 Task: Add Bilinski's Organic Mild Italian With Bell Pepper Chicken Sausage to the cart.
Action: Mouse moved to (100, 219)
Screenshot: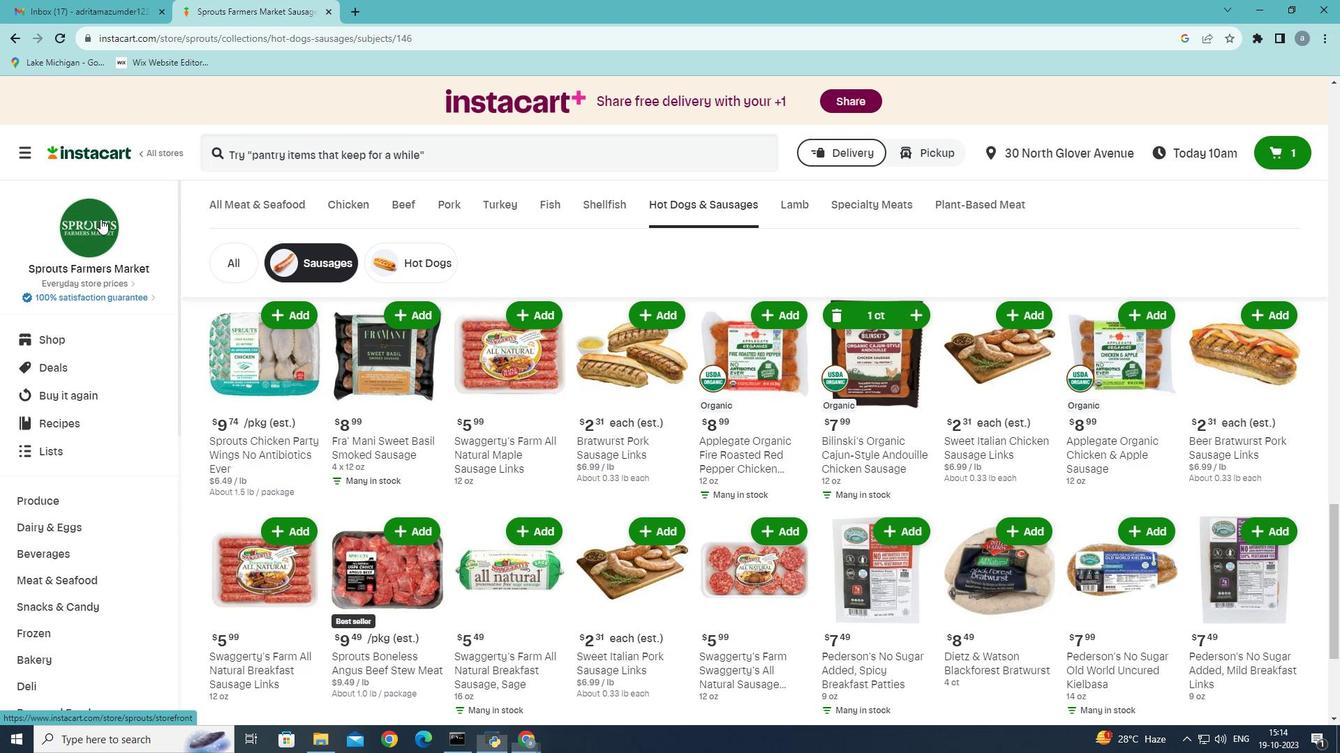 
Action: Mouse pressed left at (100, 219)
Screenshot: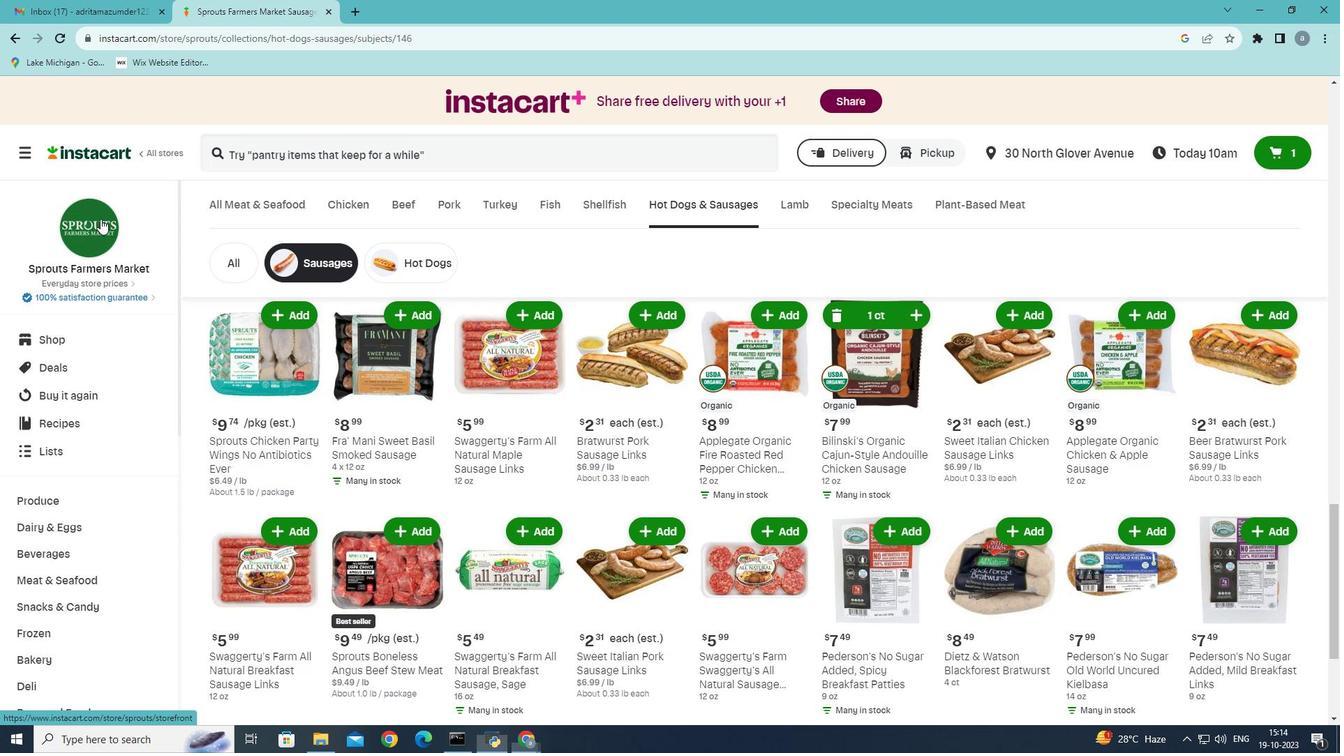
Action: Mouse moved to (23, 149)
Screenshot: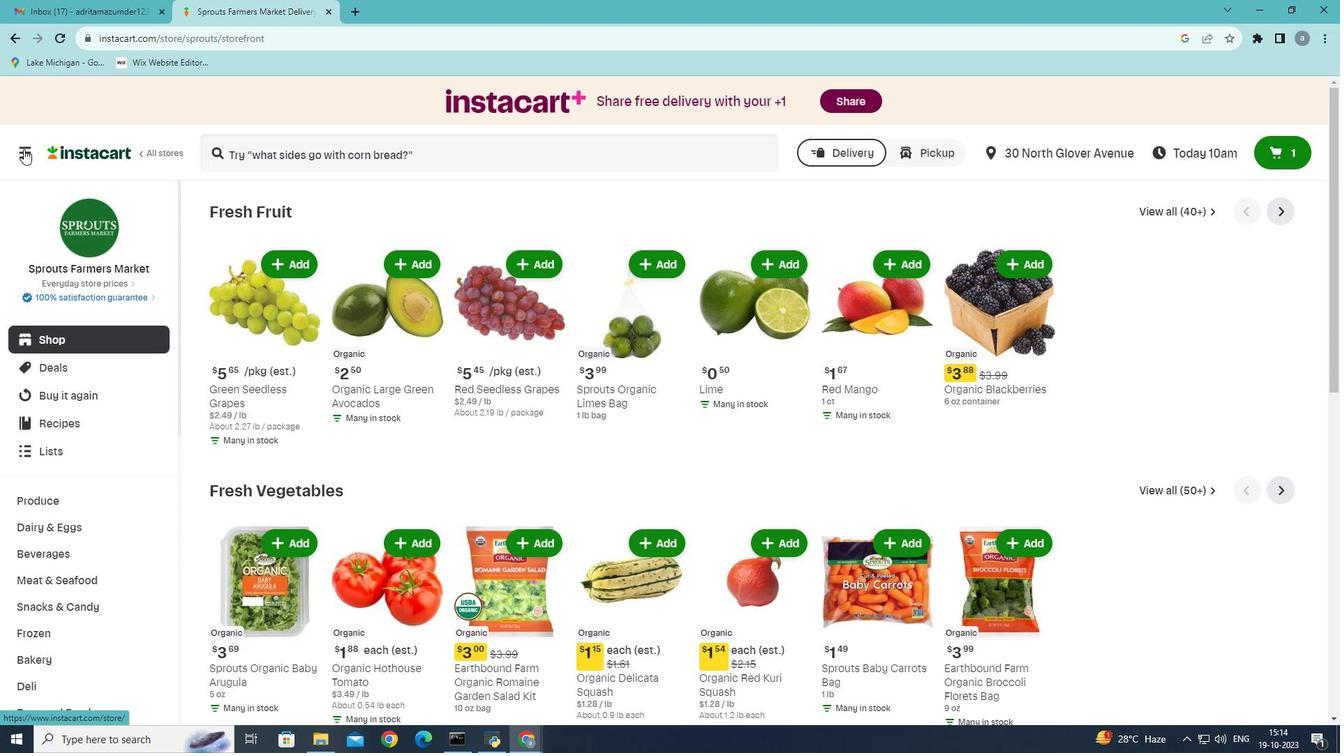 
Action: Mouse pressed left at (23, 149)
Screenshot: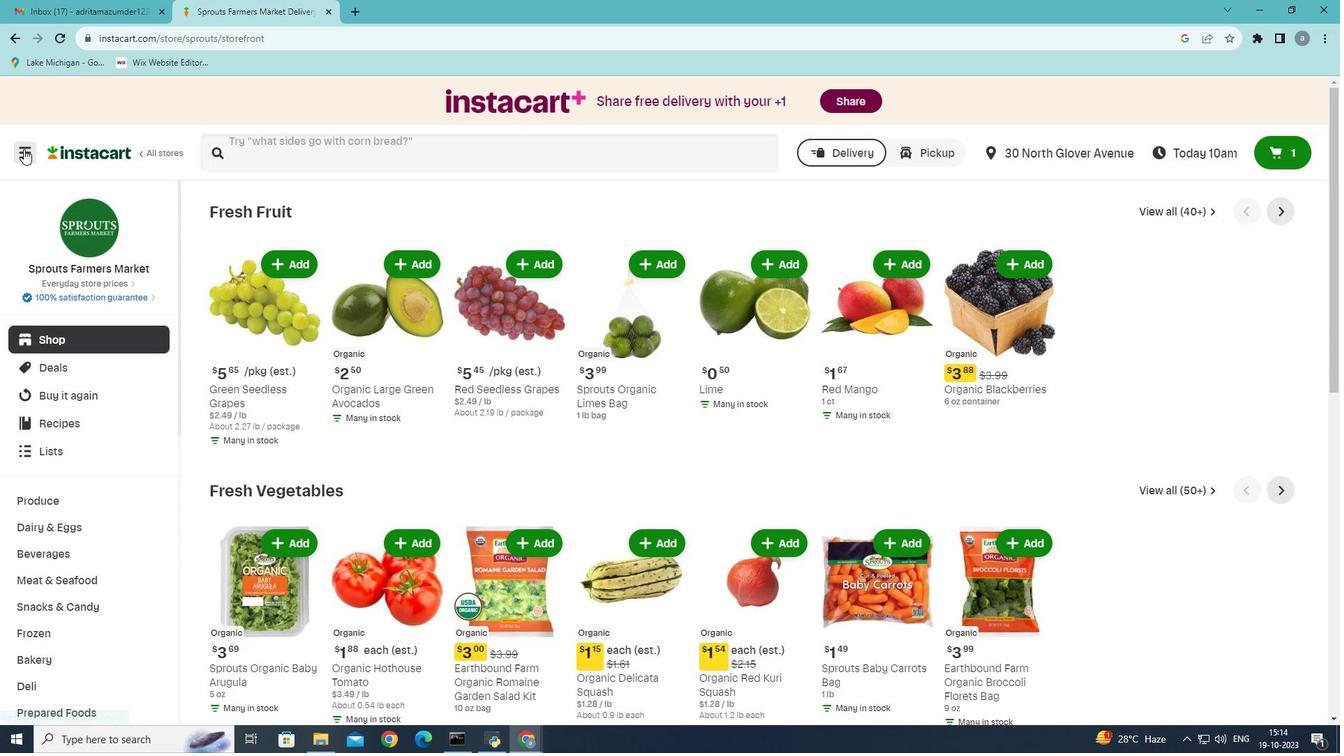 
Action: Mouse moved to (61, 404)
Screenshot: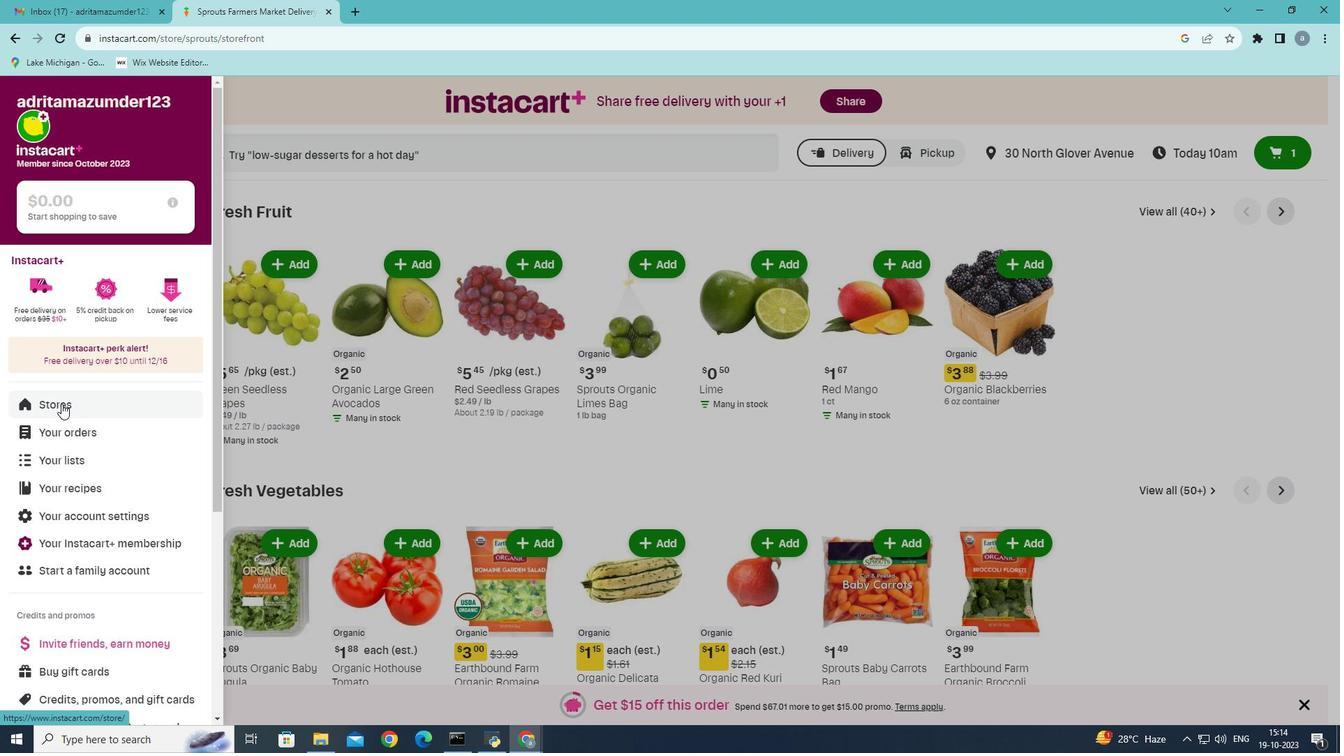 
Action: Mouse pressed left at (61, 404)
Screenshot: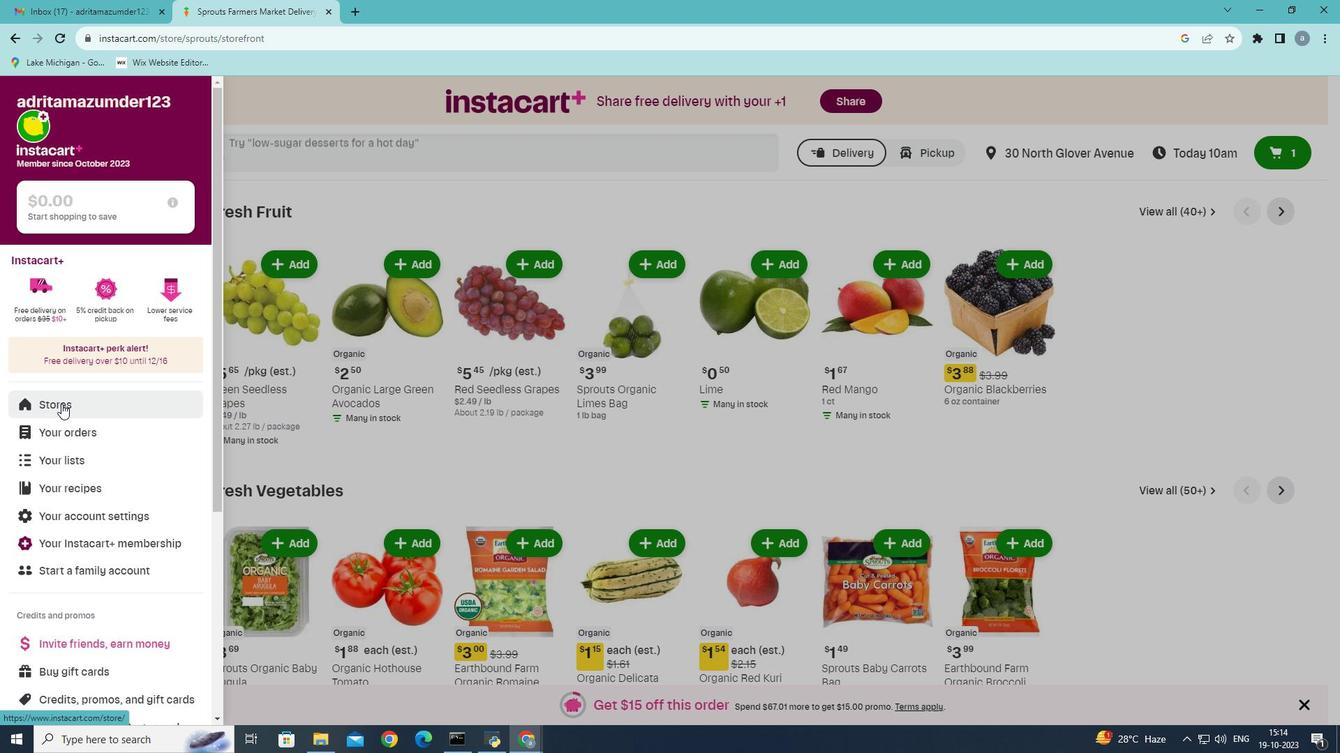 
Action: Mouse moved to (323, 157)
Screenshot: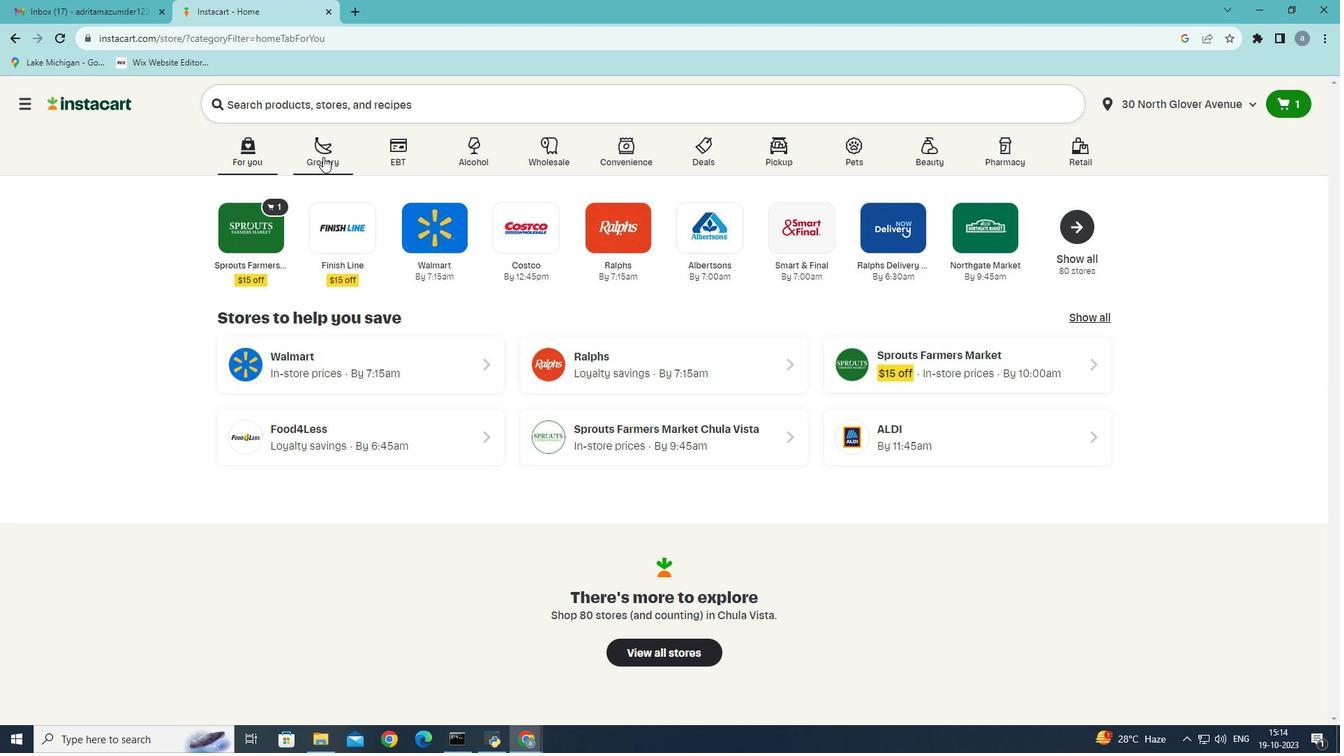 
Action: Mouse pressed left at (323, 157)
Screenshot: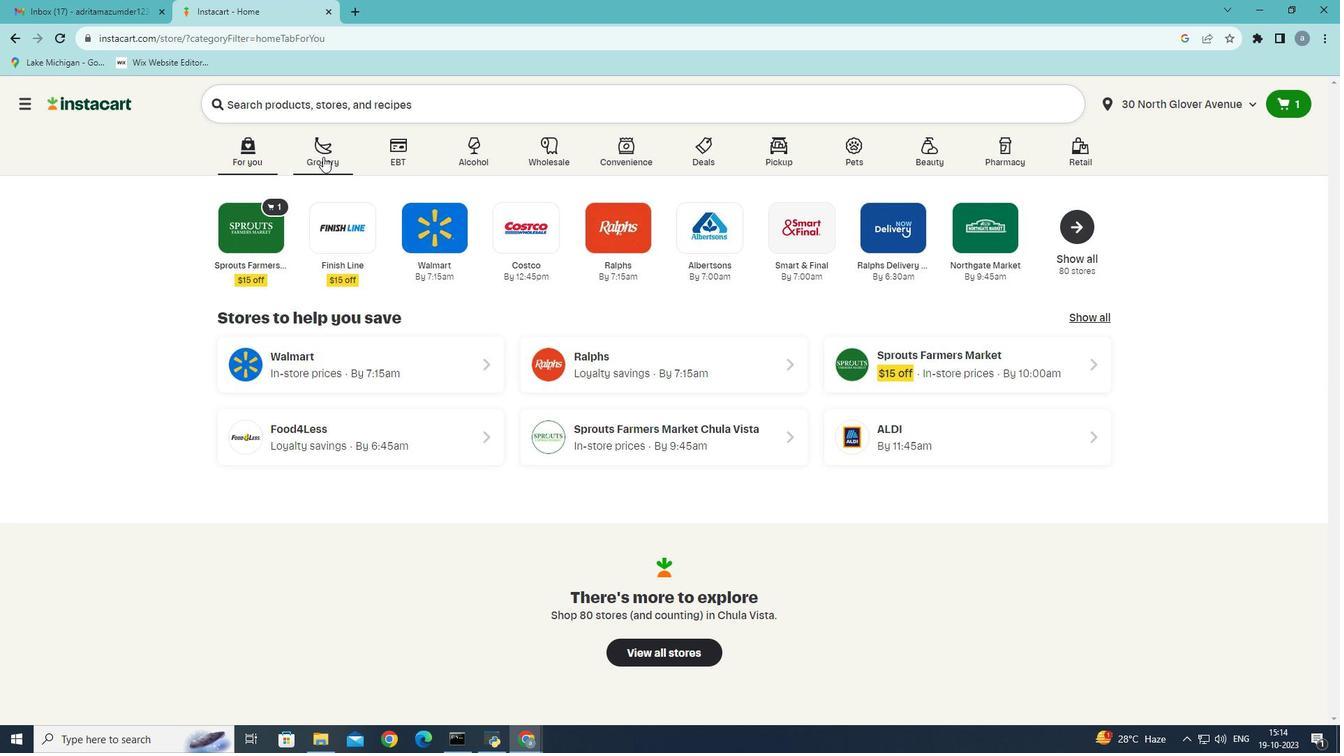 
Action: Mouse moved to (316, 421)
Screenshot: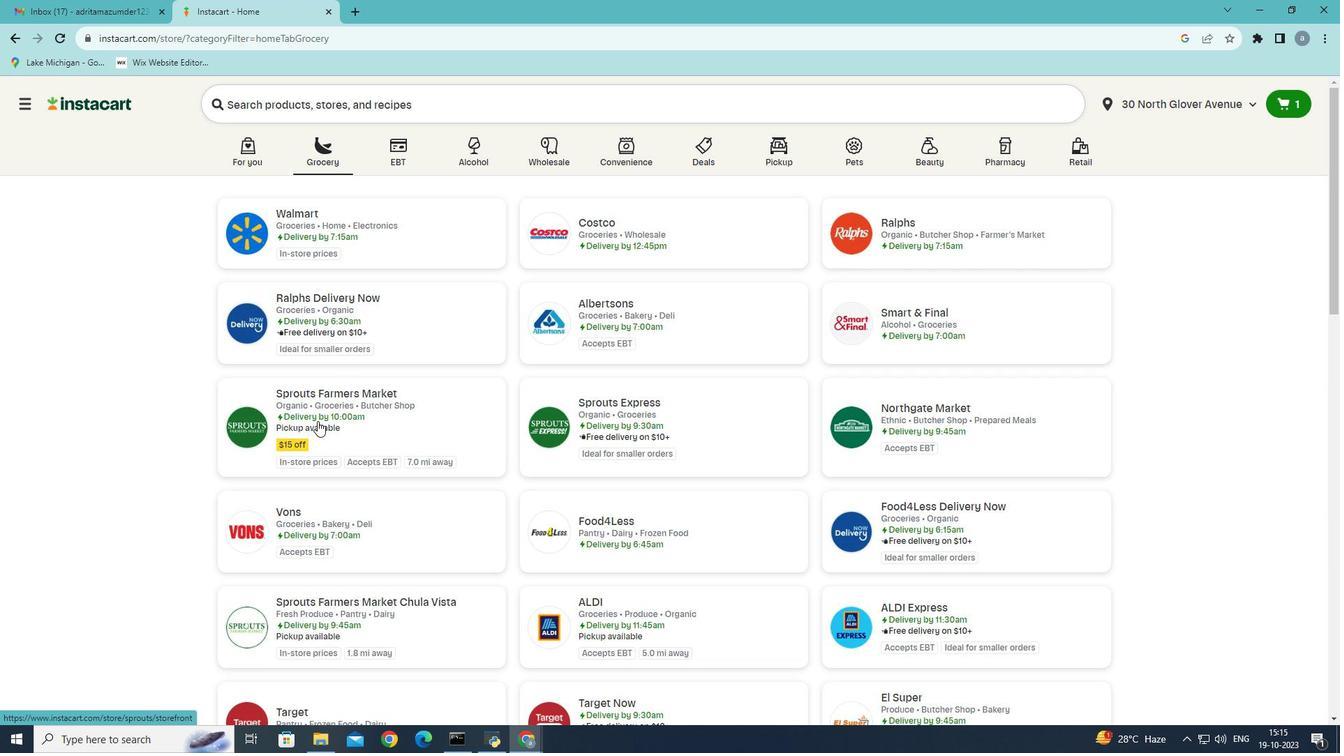 
Action: Mouse pressed left at (316, 421)
Screenshot: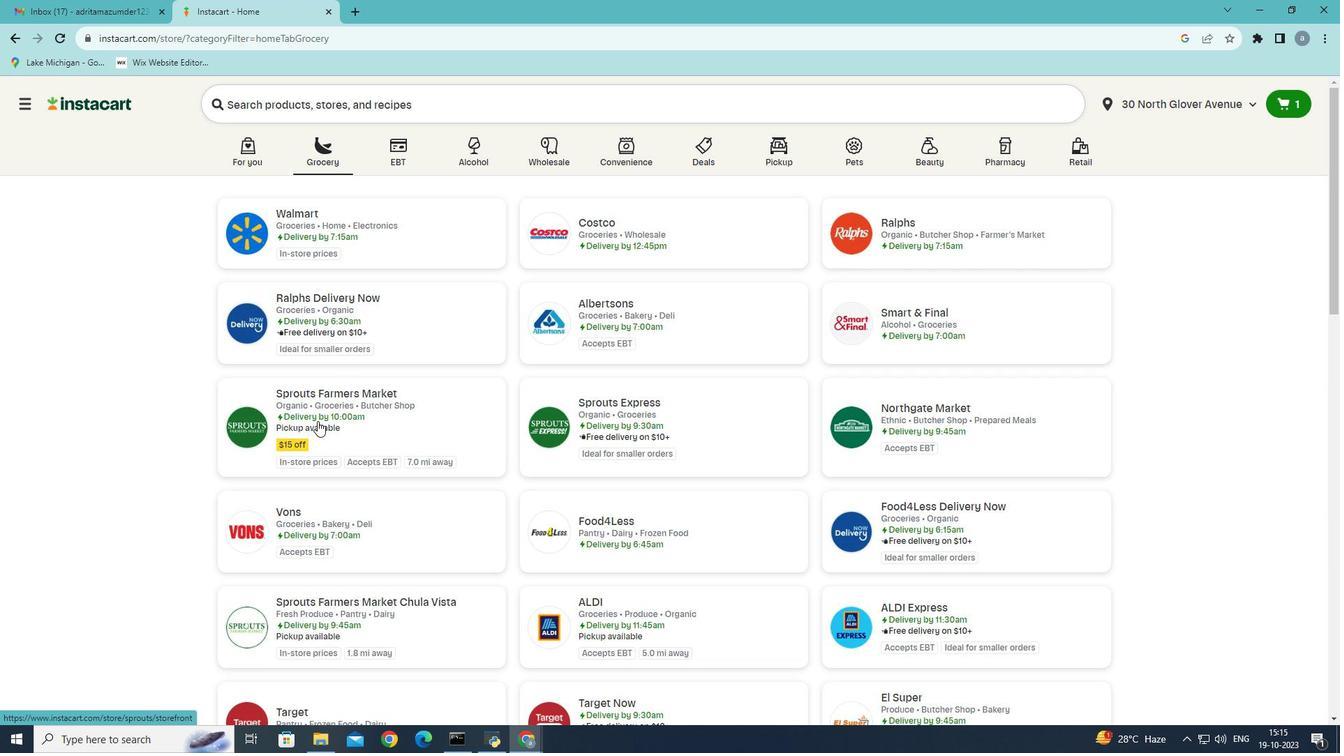 
Action: Mouse moved to (62, 579)
Screenshot: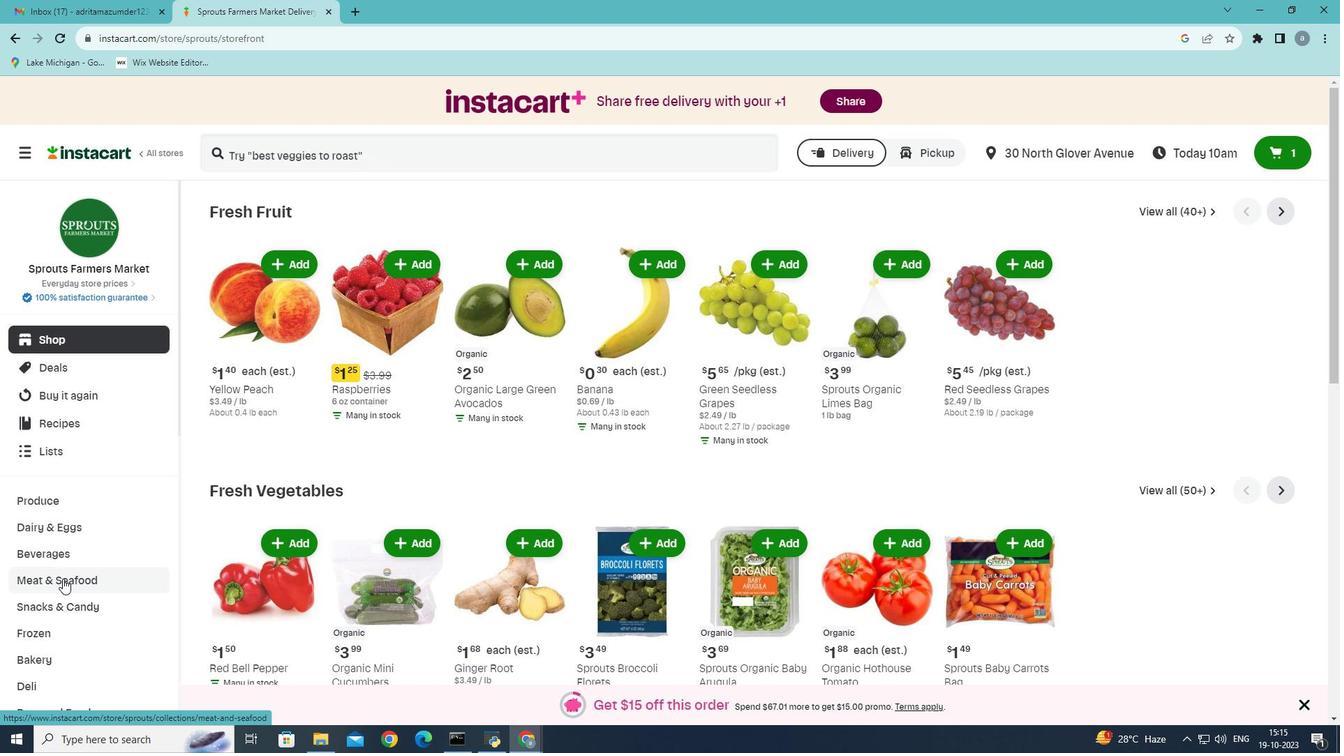 
Action: Mouse pressed left at (62, 579)
Screenshot: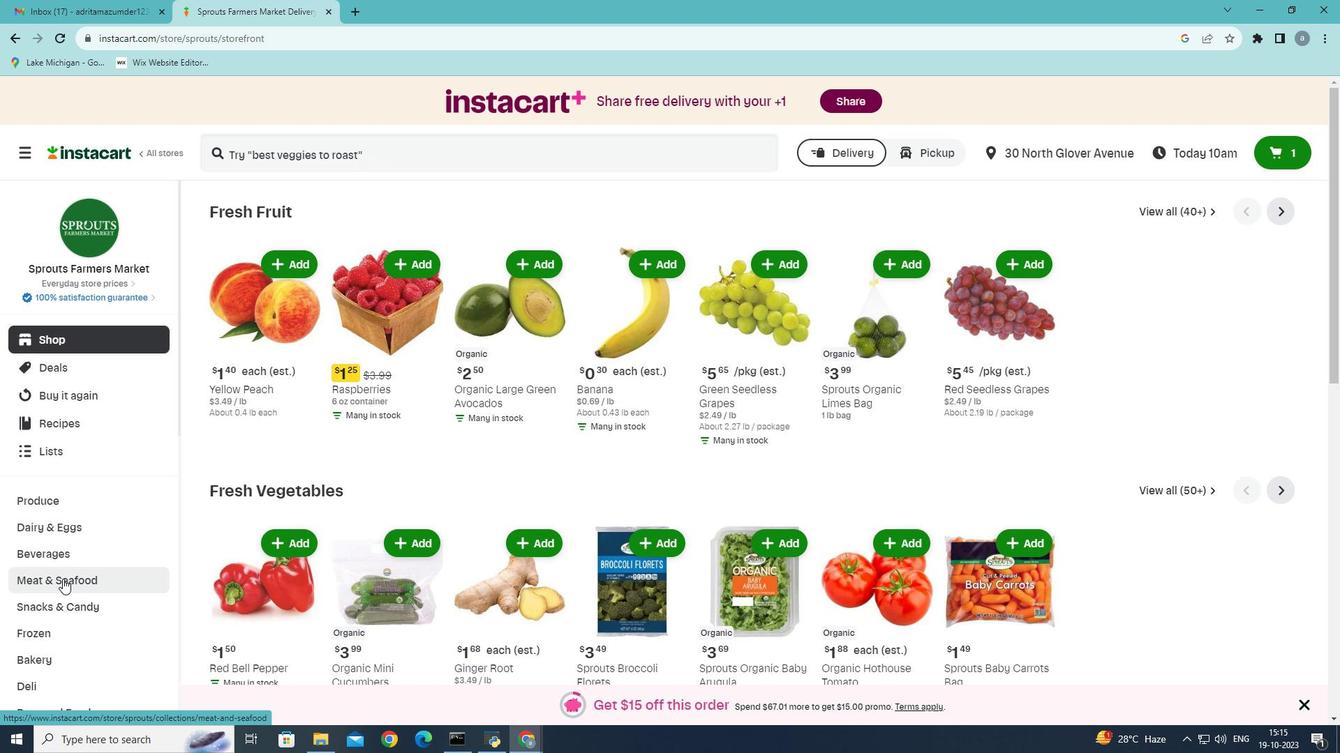 
Action: Mouse moved to (690, 245)
Screenshot: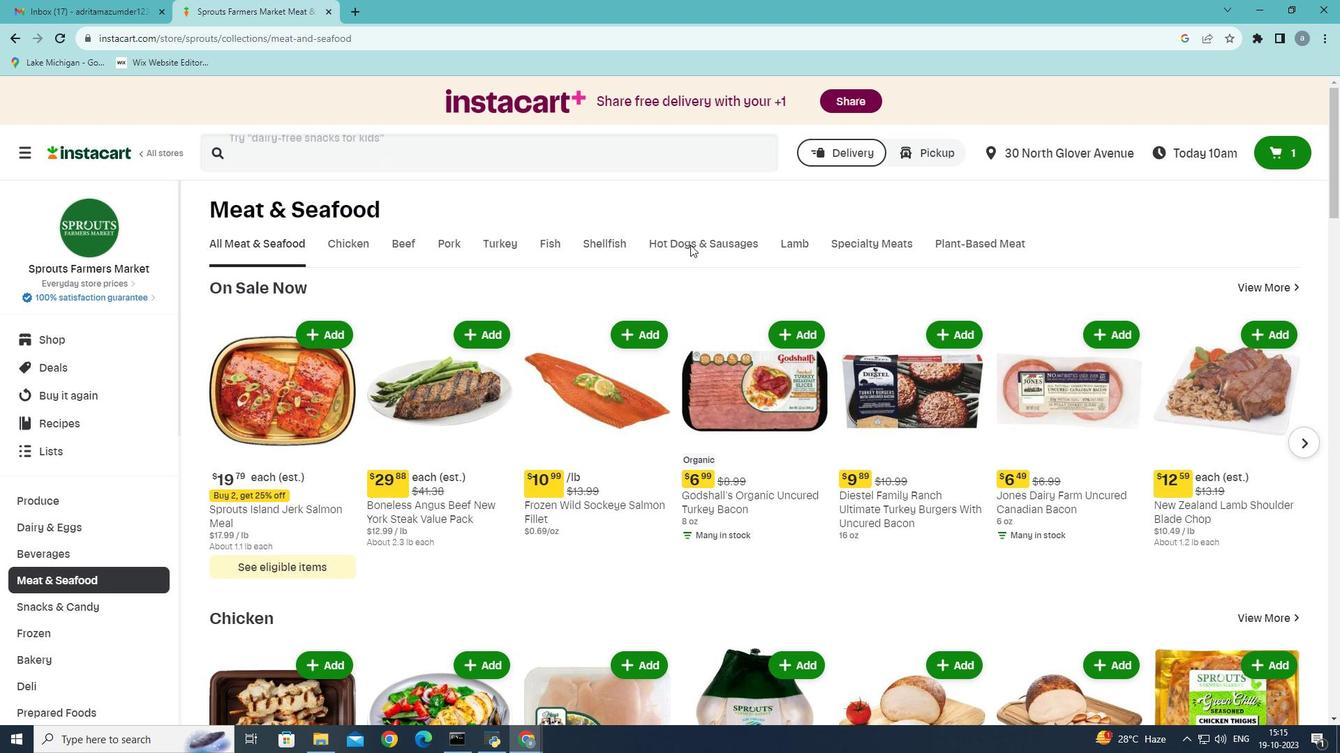 
Action: Mouse pressed left at (690, 245)
Screenshot: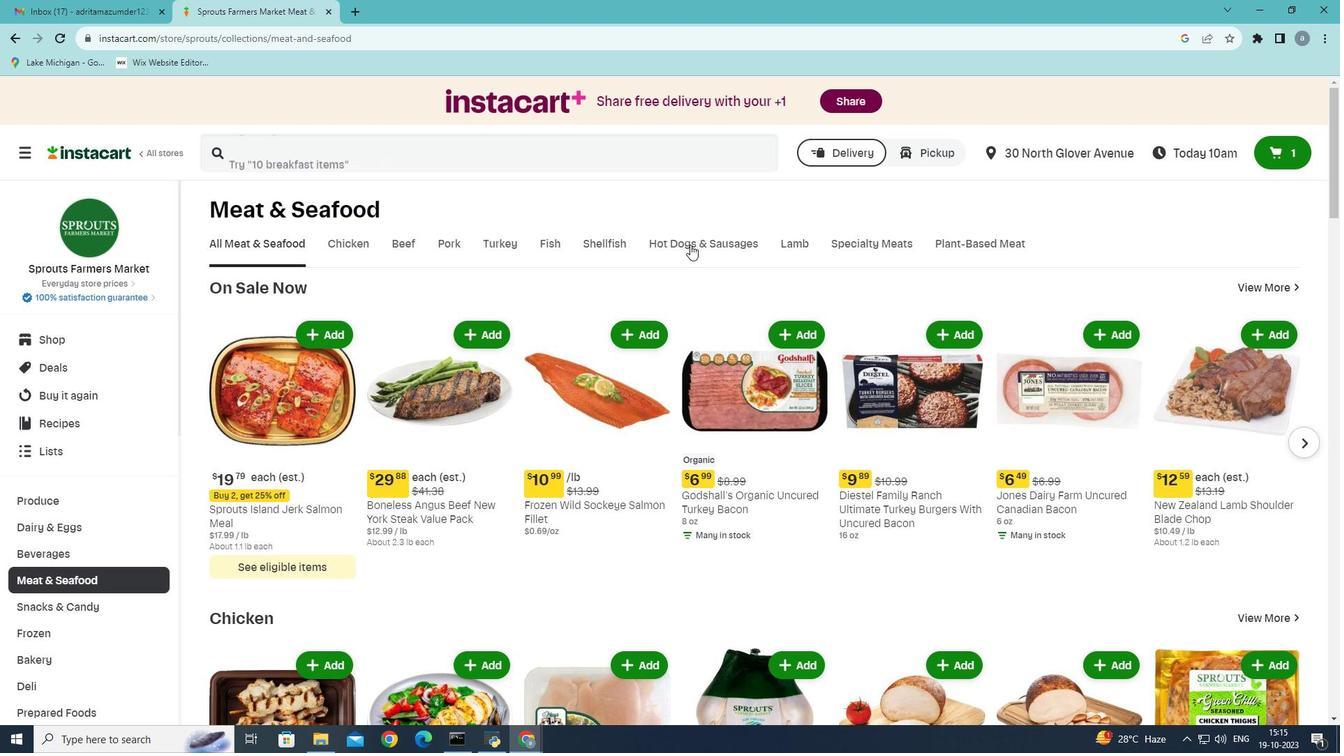 
Action: Mouse moved to (302, 293)
Screenshot: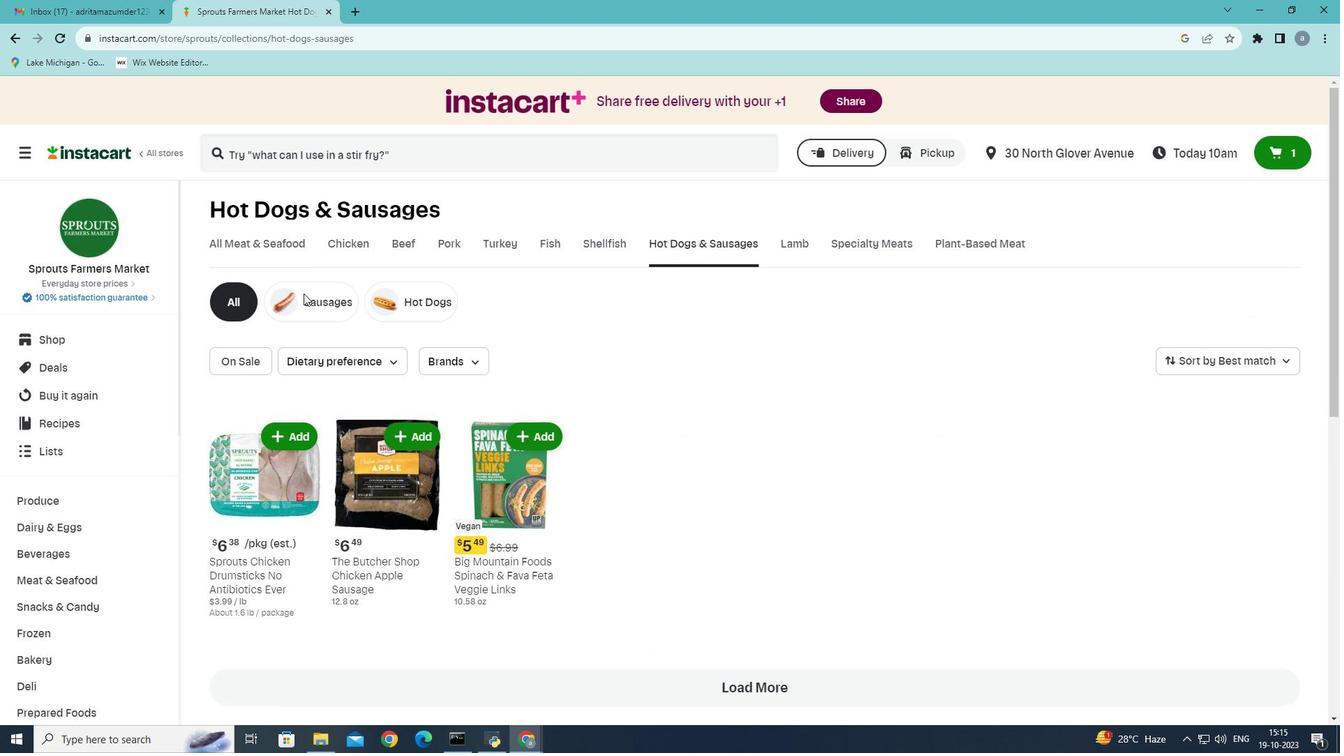
Action: Mouse pressed left at (302, 293)
Screenshot: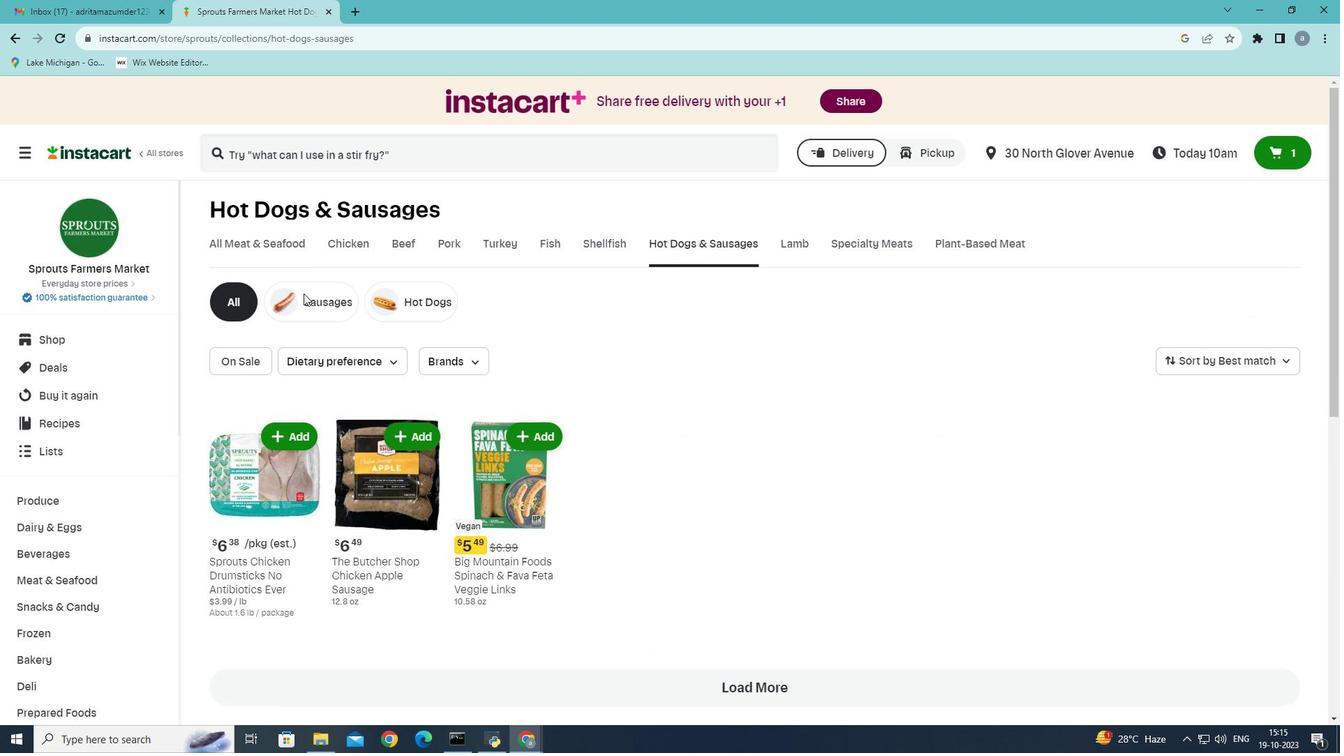 
Action: Mouse moved to (524, 372)
Screenshot: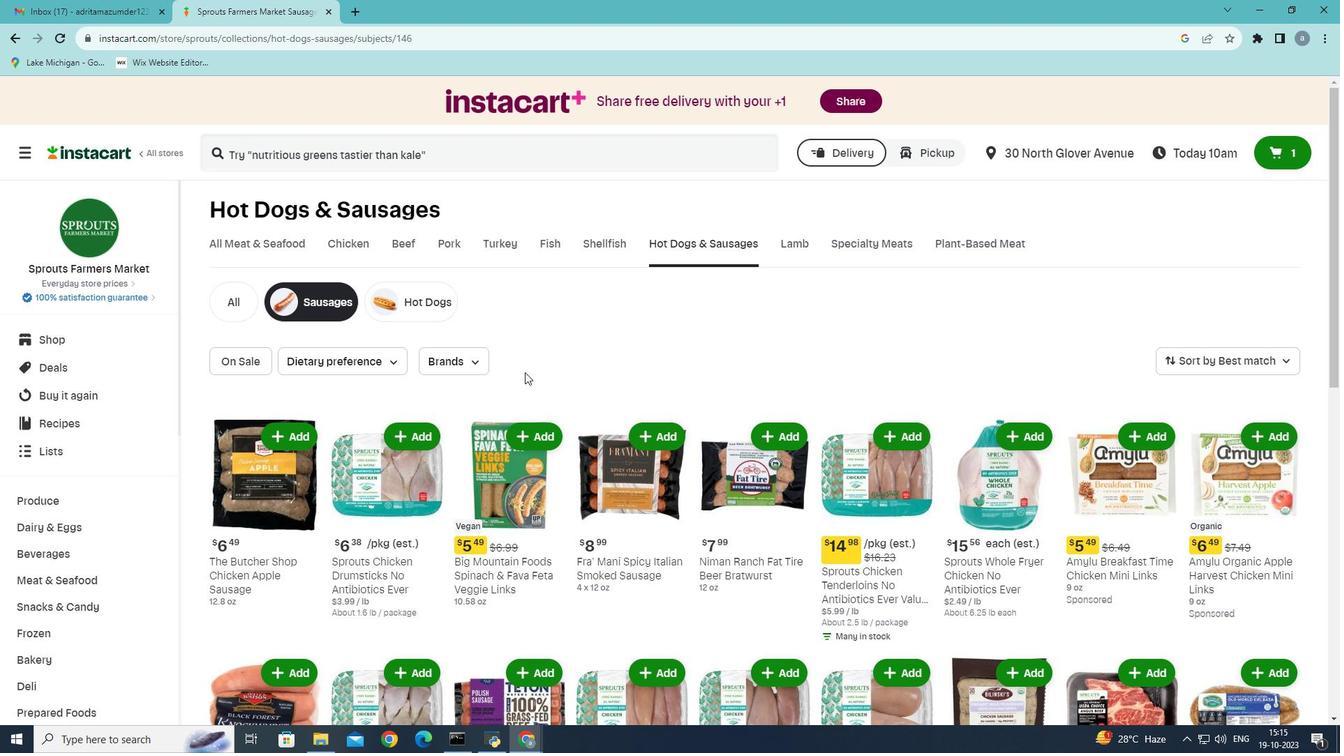 
Action: Mouse scrolled (524, 372) with delta (0, 0)
Screenshot: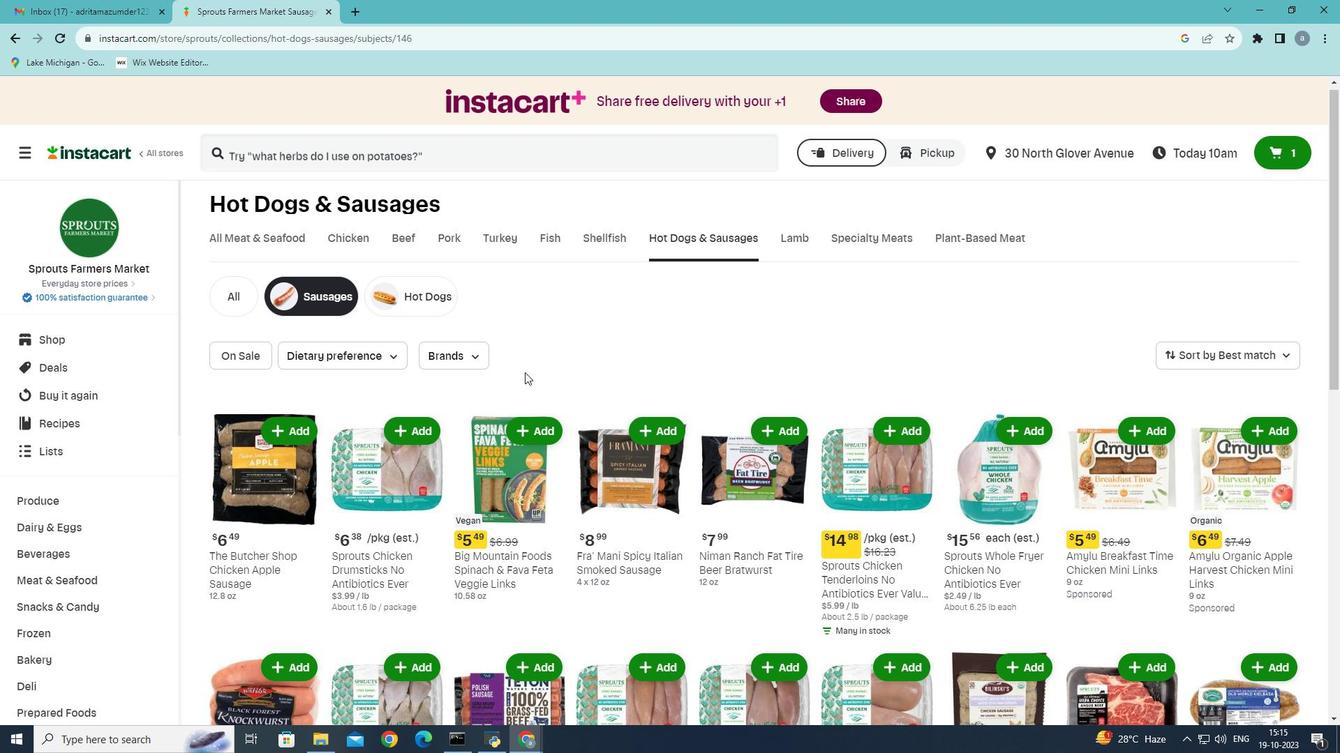 
Action: Mouse moved to (527, 367)
Screenshot: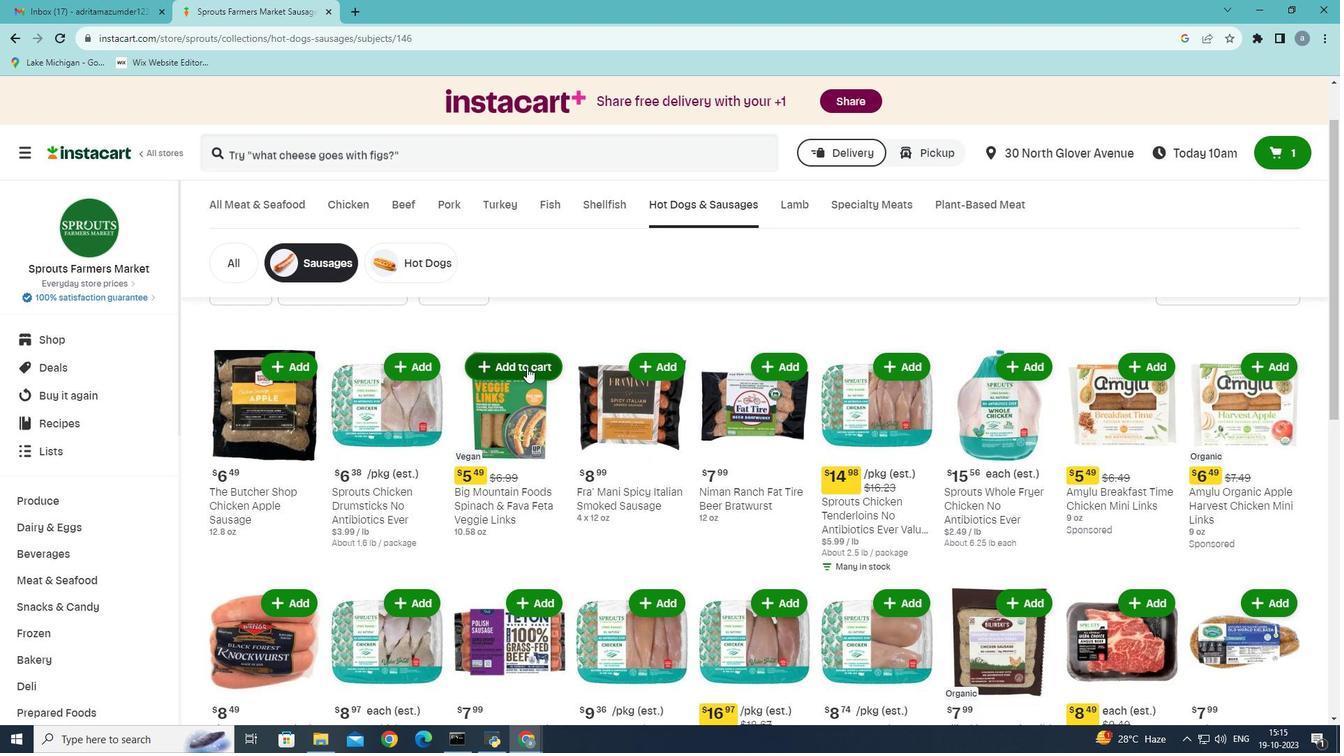 
Action: Mouse scrolled (527, 367) with delta (0, 0)
Screenshot: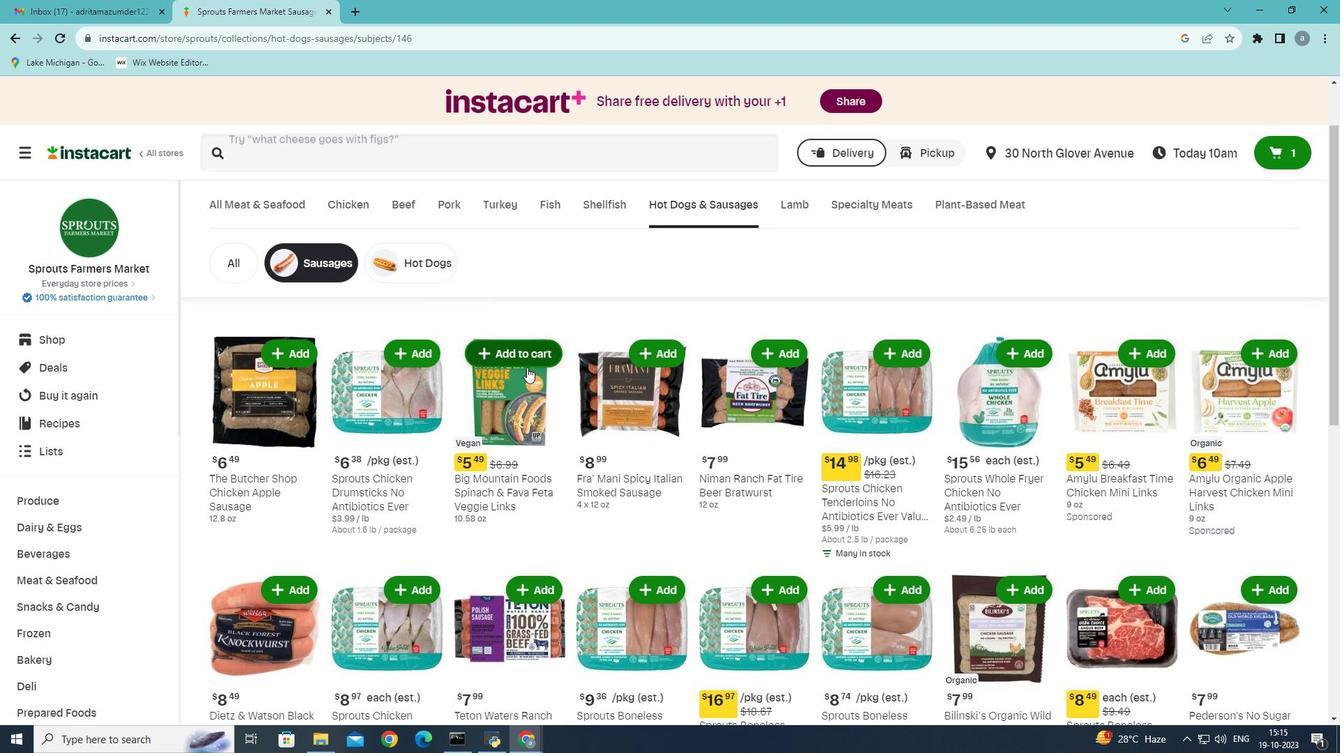 
Action: Mouse moved to (567, 361)
Screenshot: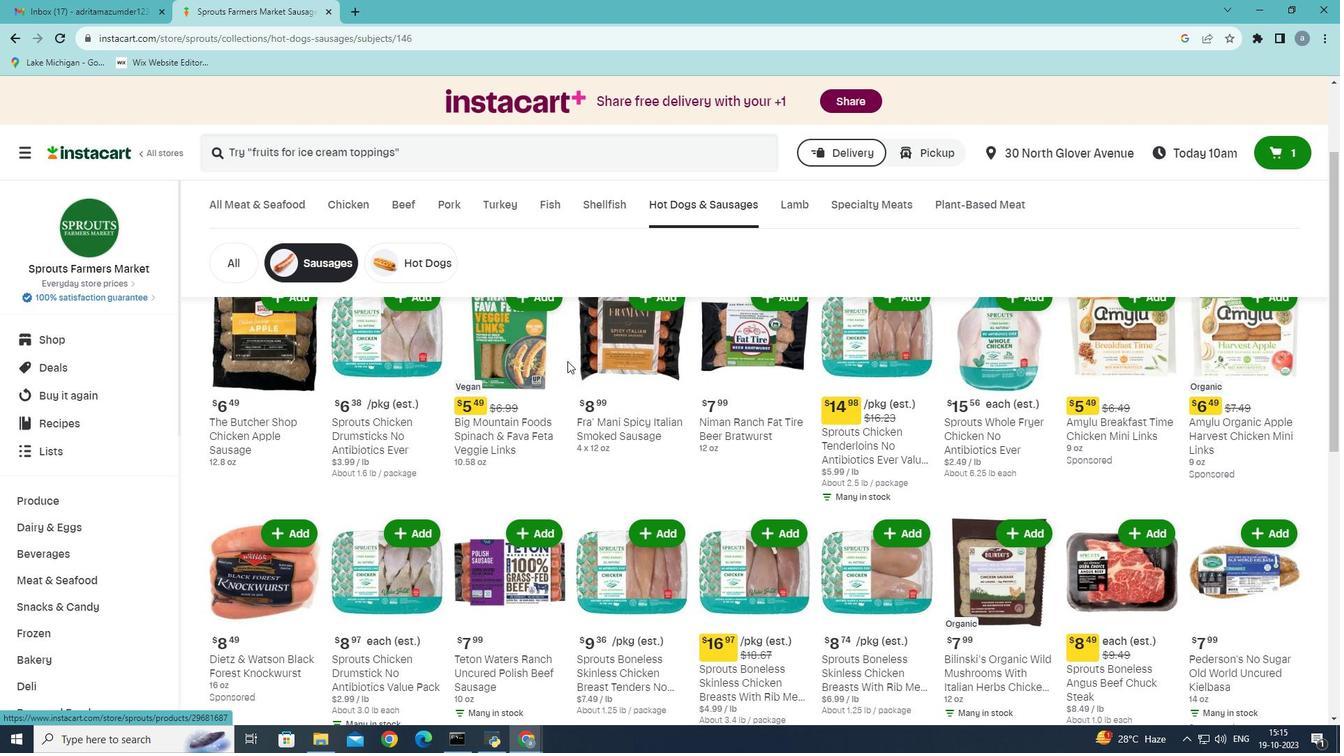 
Action: Mouse scrolled (567, 360) with delta (0, 0)
Screenshot: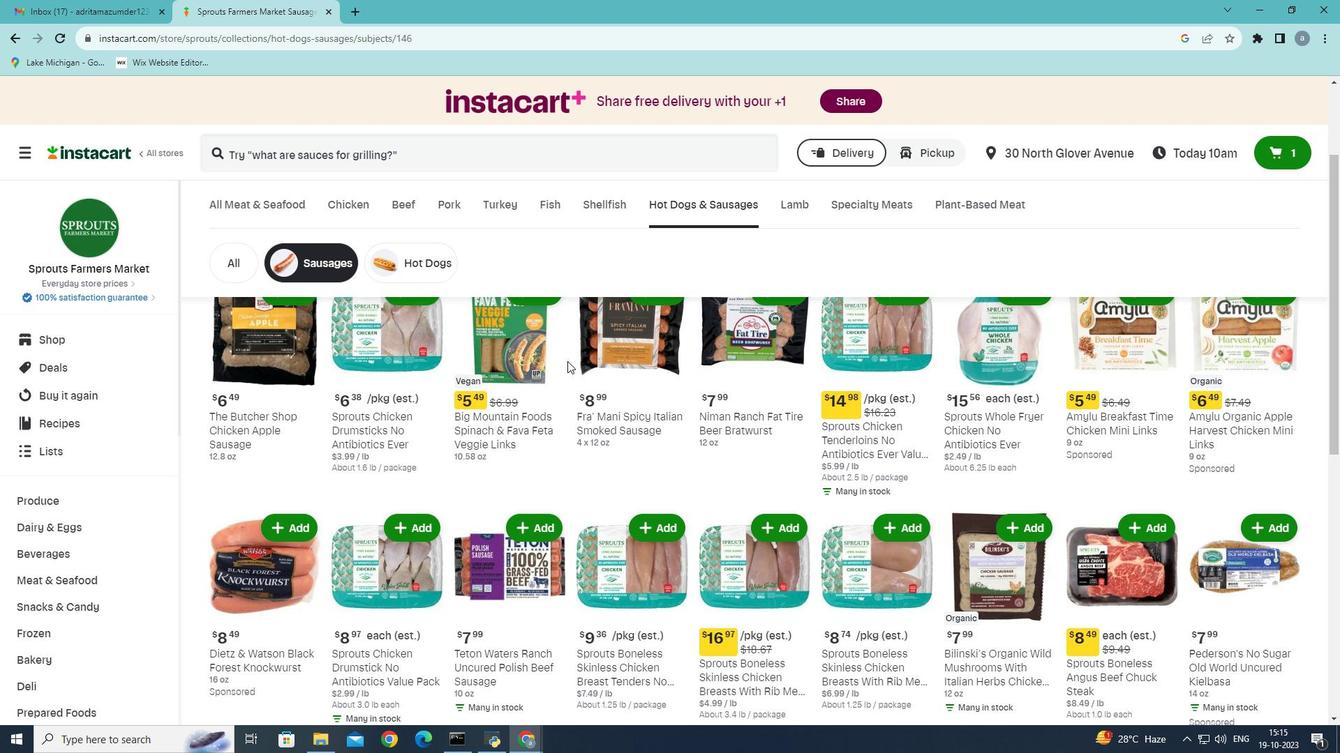 
Action: Mouse moved to (568, 363)
Screenshot: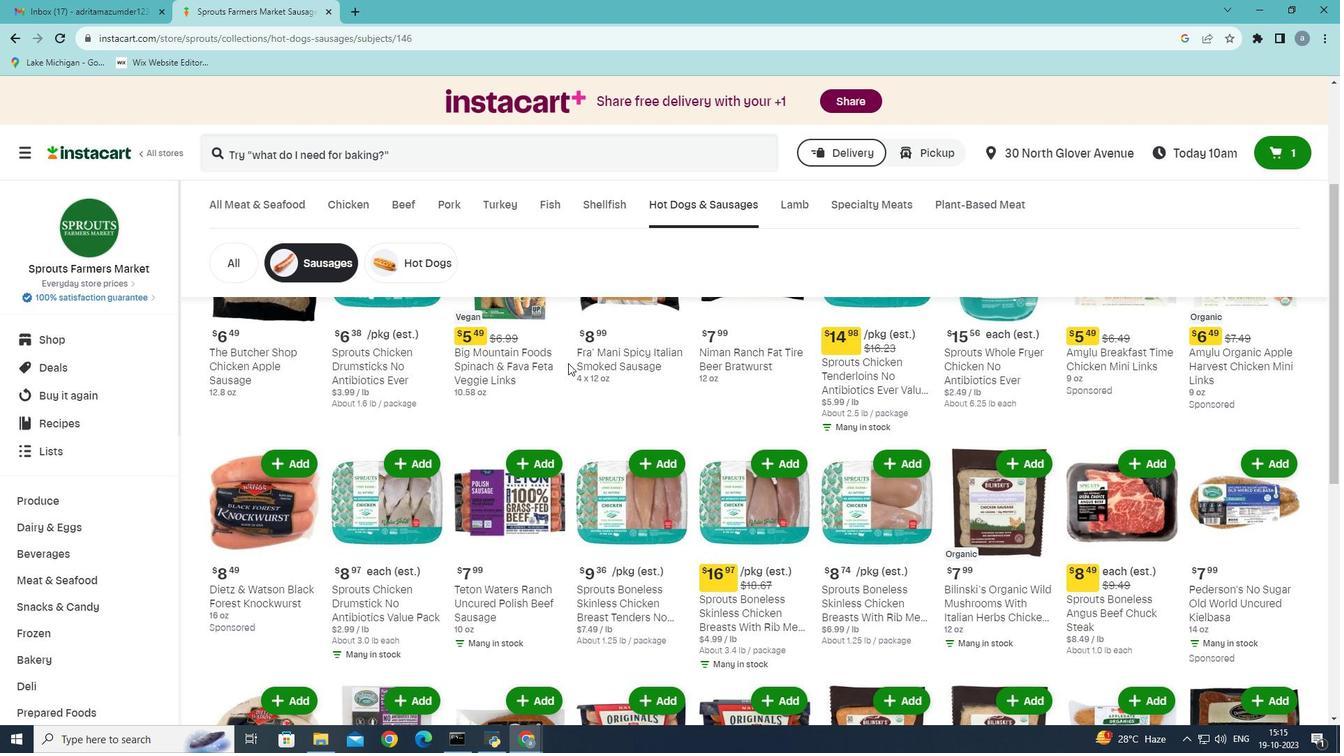 
Action: Mouse scrolled (568, 362) with delta (0, 0)
Screenshot: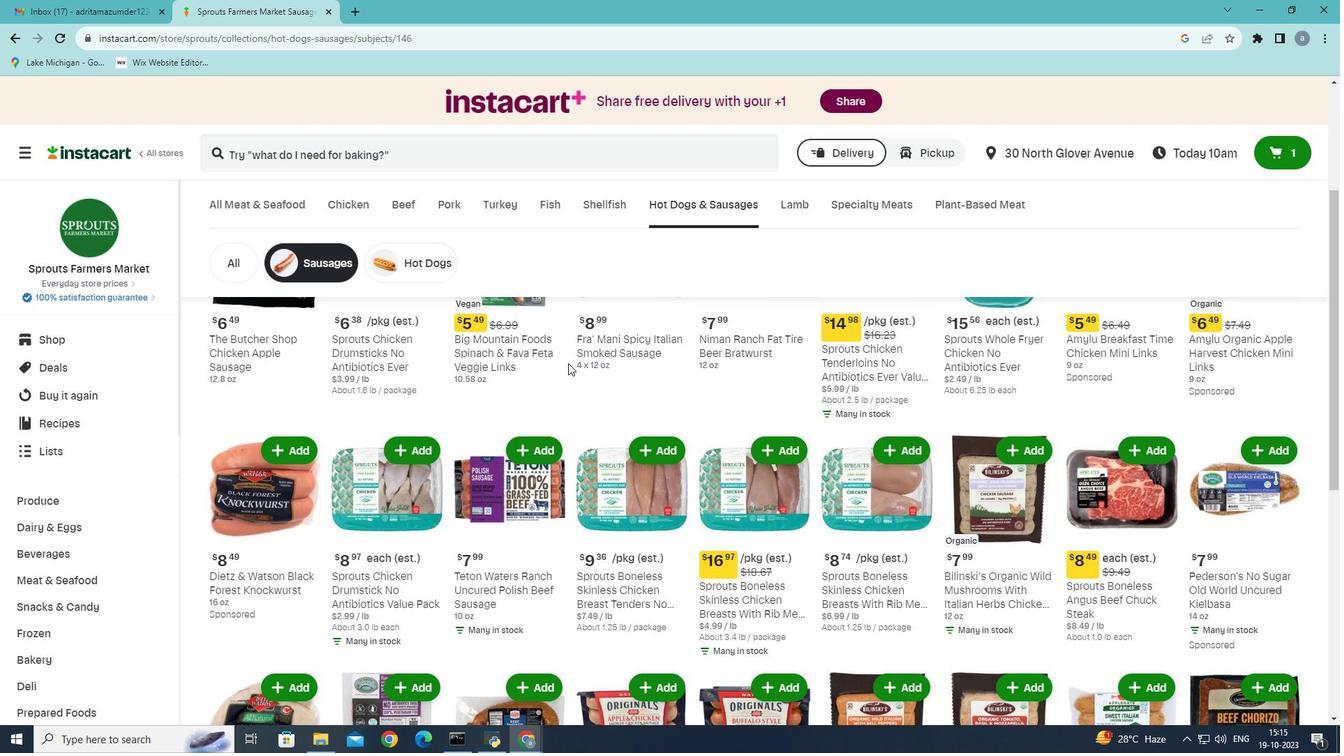 
Action: Mouse moved to (594, 376)
Screenshot: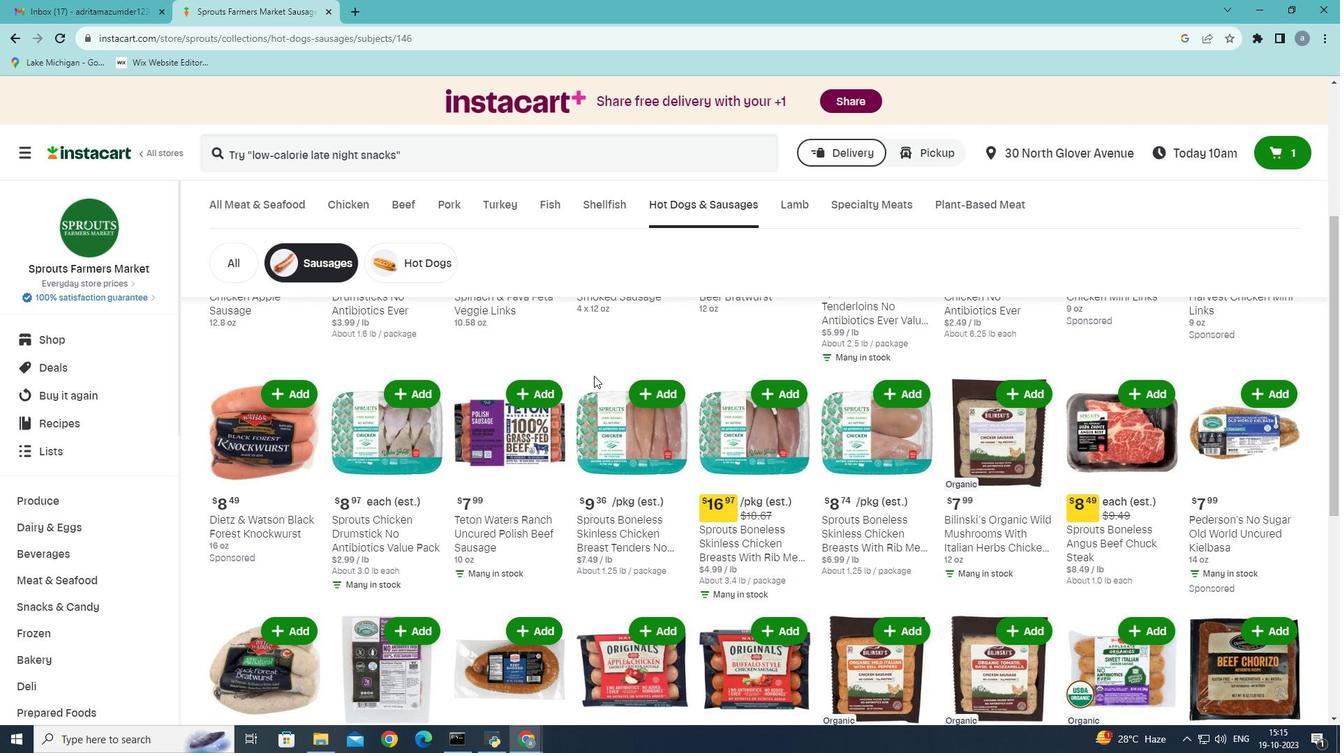 
Action: Mouse scrolled (594, 375) with delta (0, 0)
Screenshot: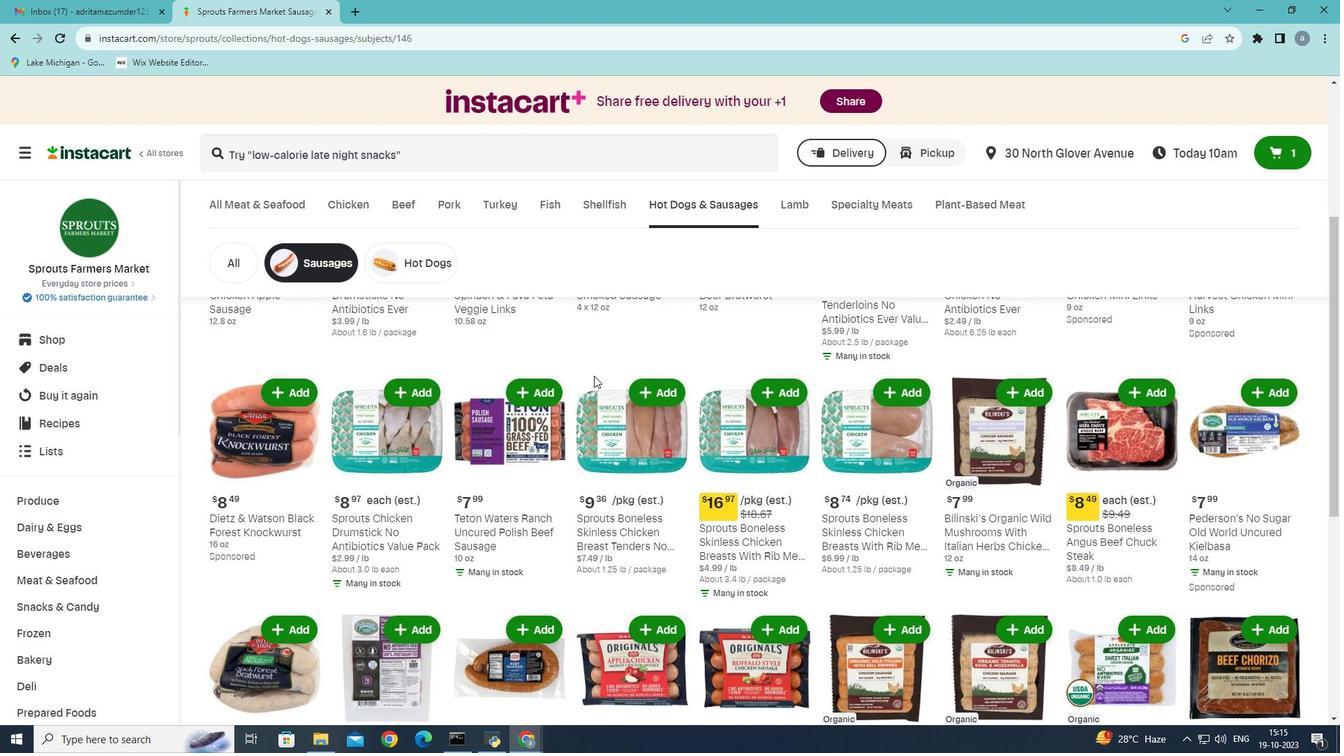 
Action: Mouse moved to (595, 376)
Screenshot: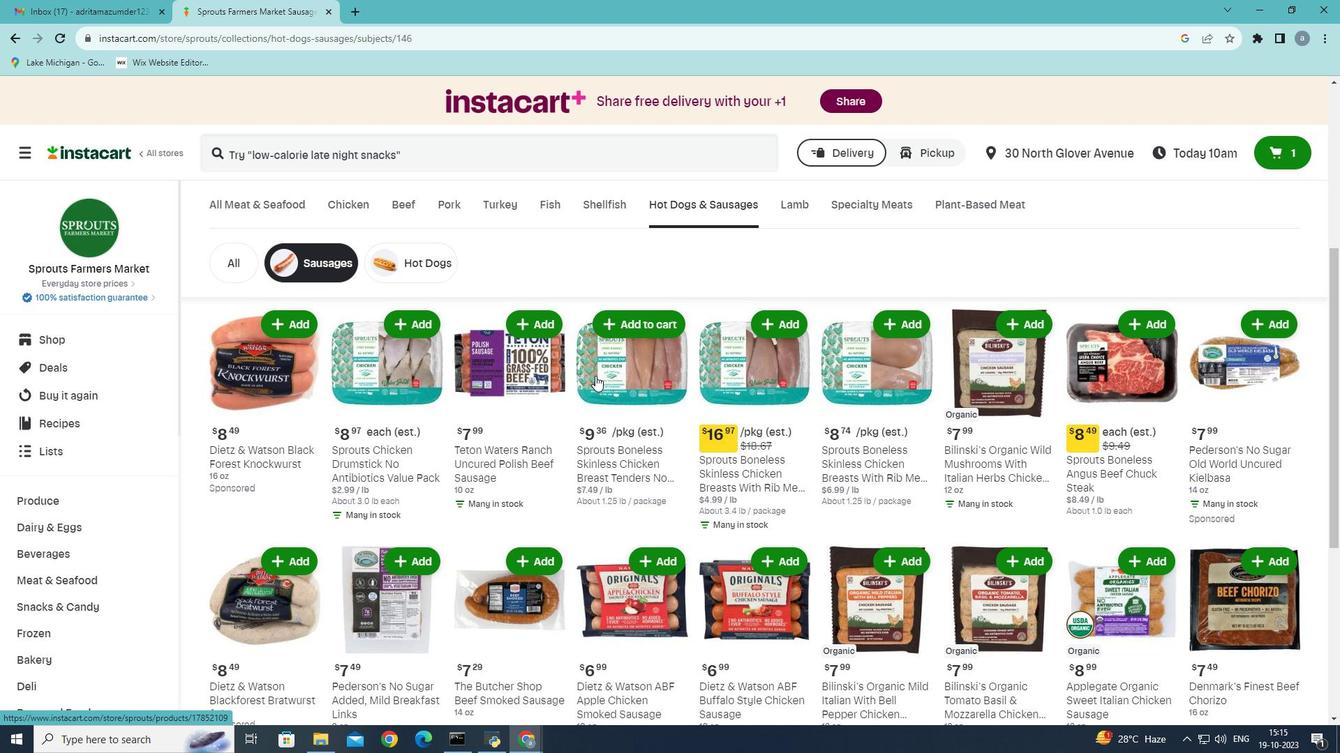 
Action: Mouse scrolled (595, 375) with delta (0, 0)
Screenshot: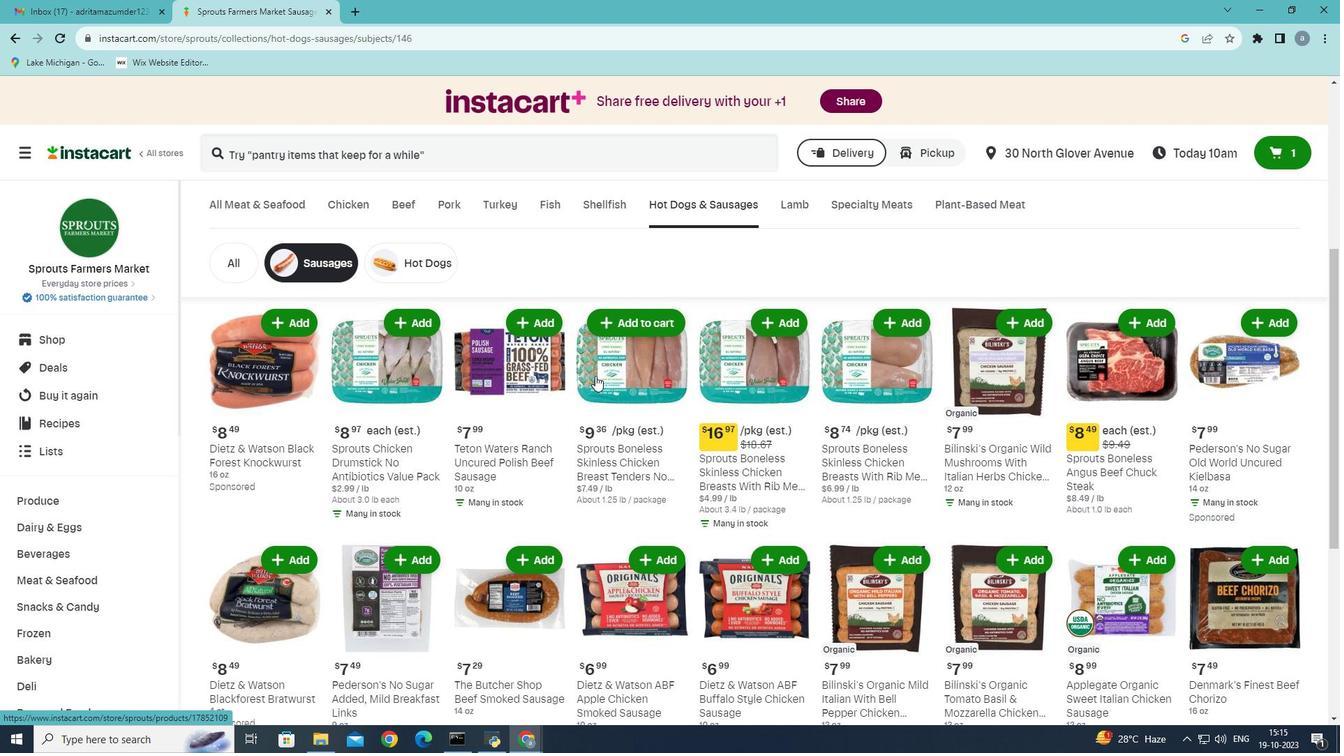 
Action: Mouse moved to (652, 384)
Screenshot: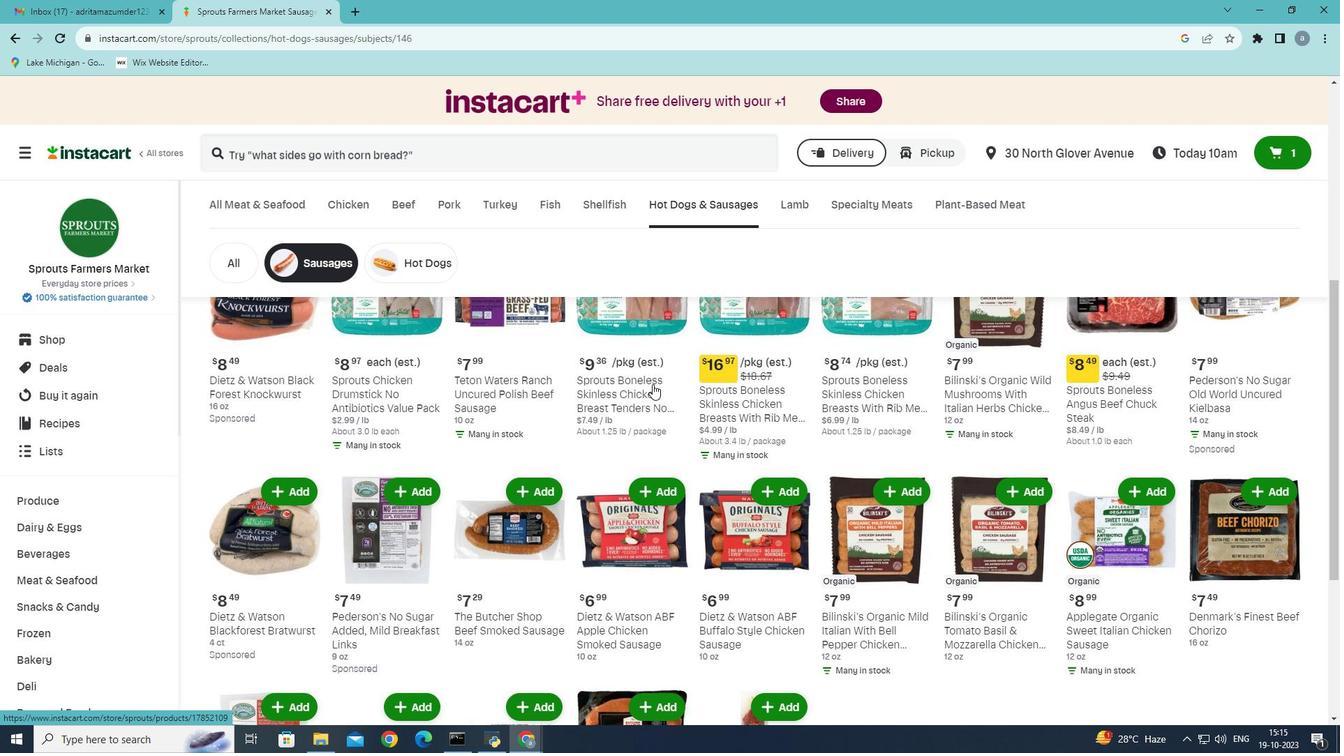 
Action: Mouse scrolled (652, 383) with delta (0, 0)
Screenshot: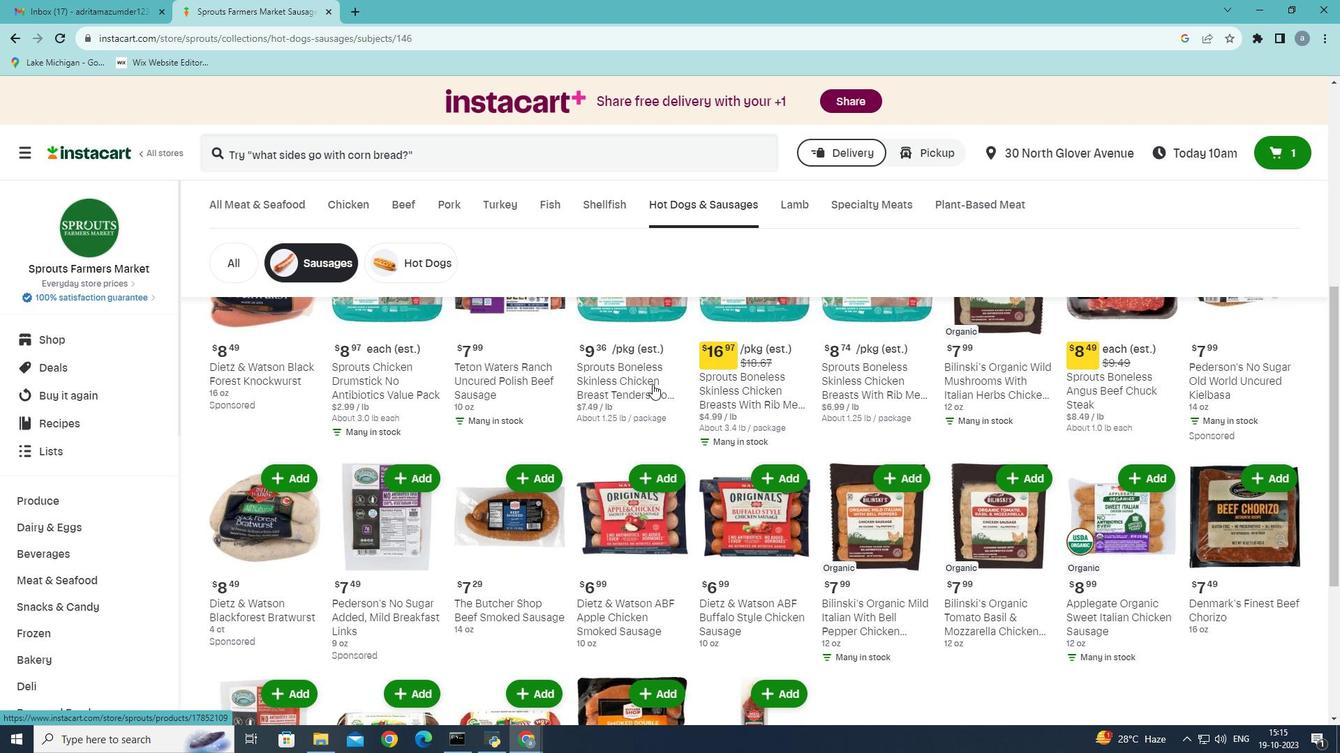 
Action: Mouse moved to (739, 392)
Screenshot: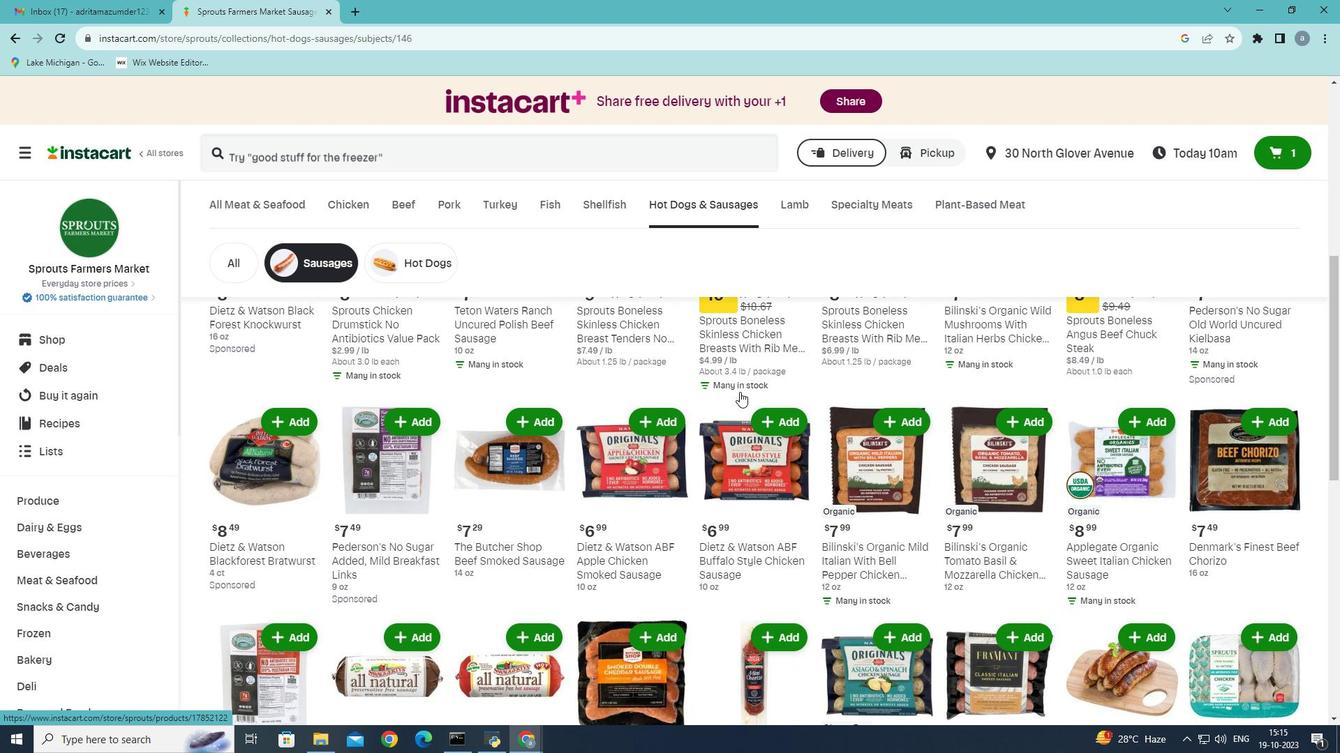 
Action: Mouse scrolled (739, 391) with delta (0, 0)
Screenshot: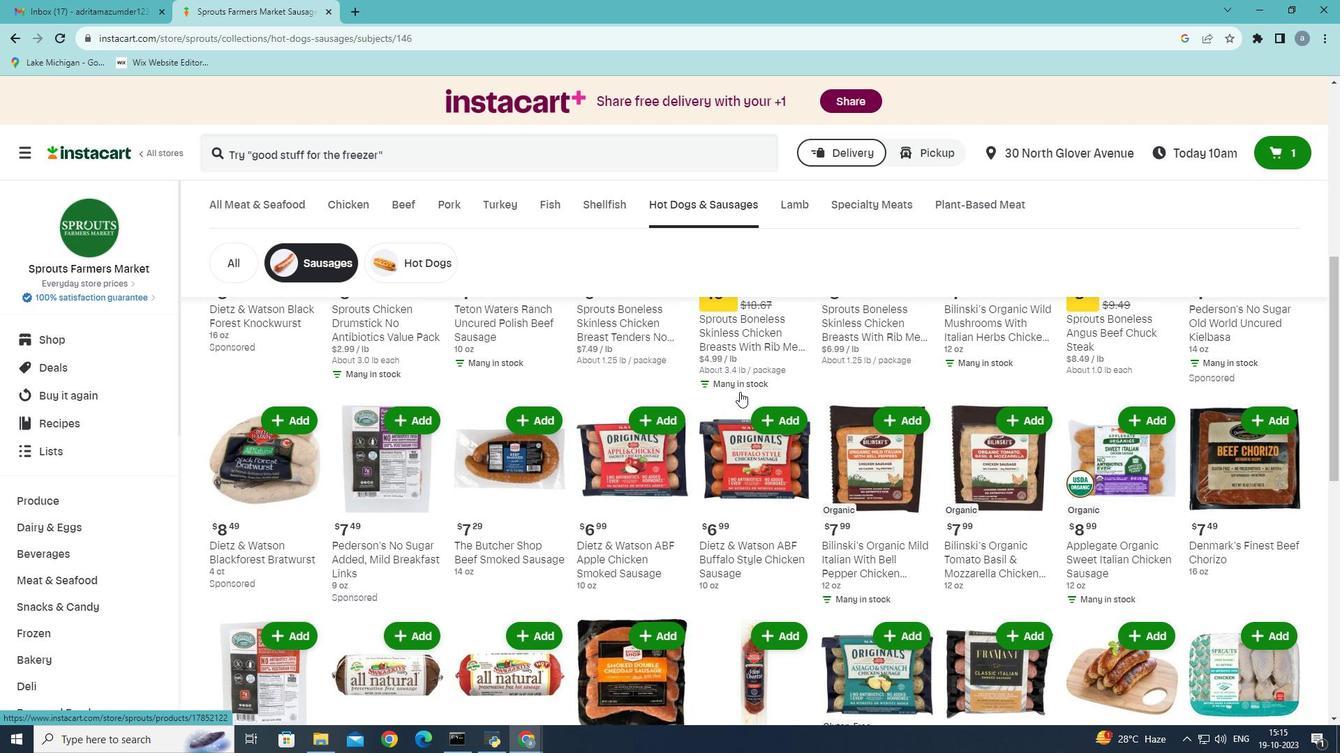 
Action: Mouse scrolled (739, 391) with delta (0, 0)
Screenshot: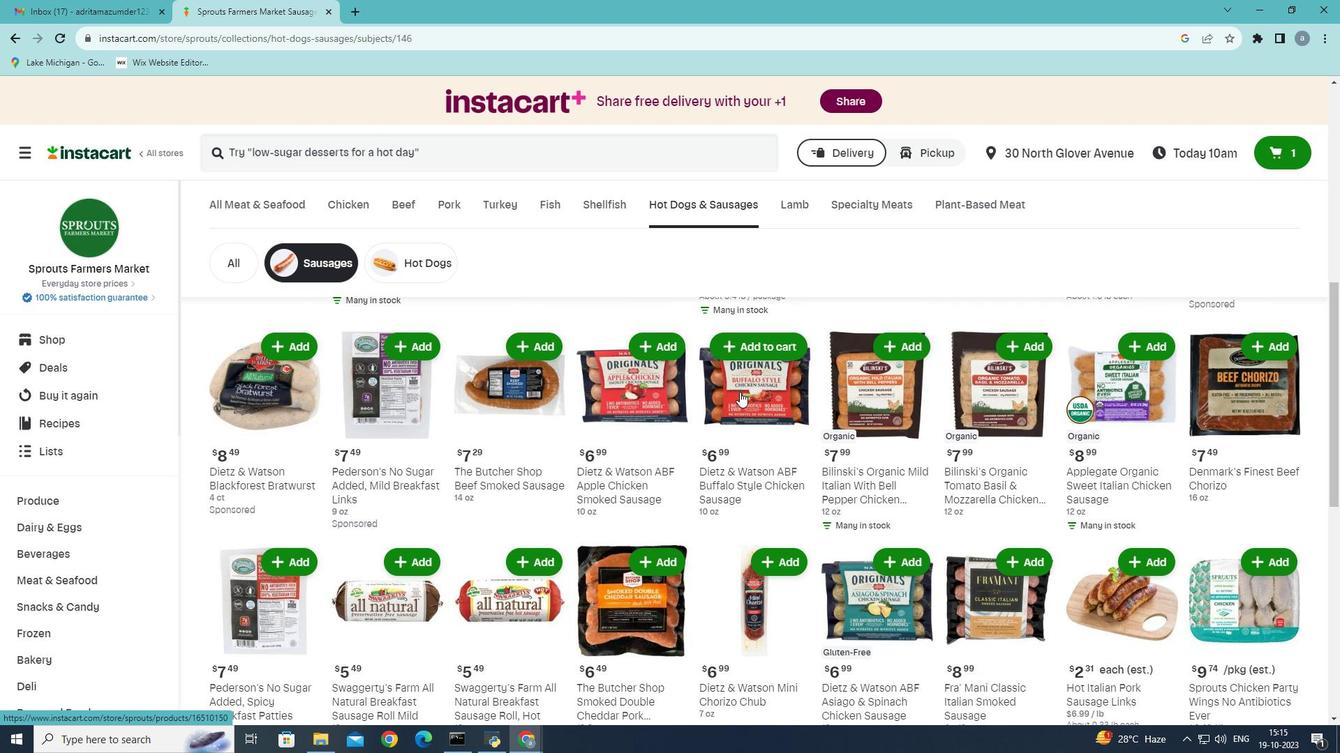 
Action: Mouse moved to (894, 399)
Screenshot: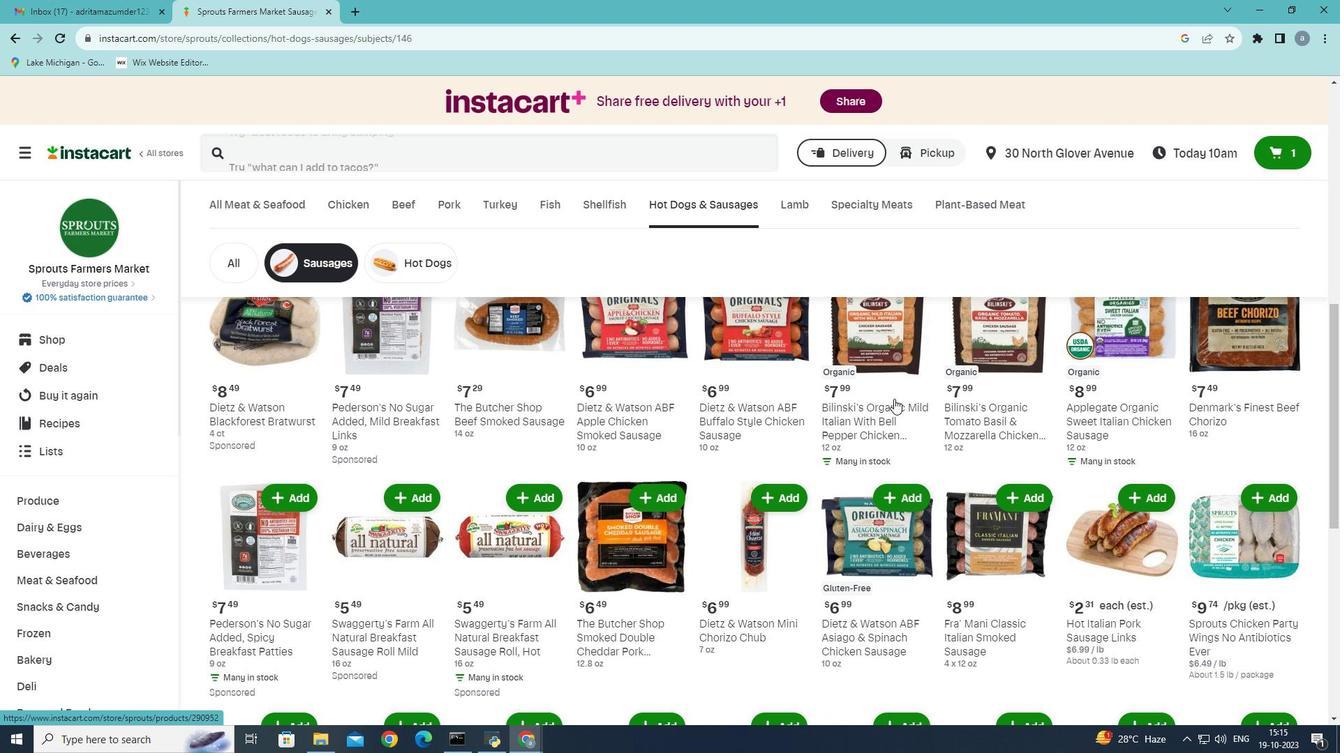 
Action: Mouse scrolled (894, 399) with delta (0, 0)
Screenshot: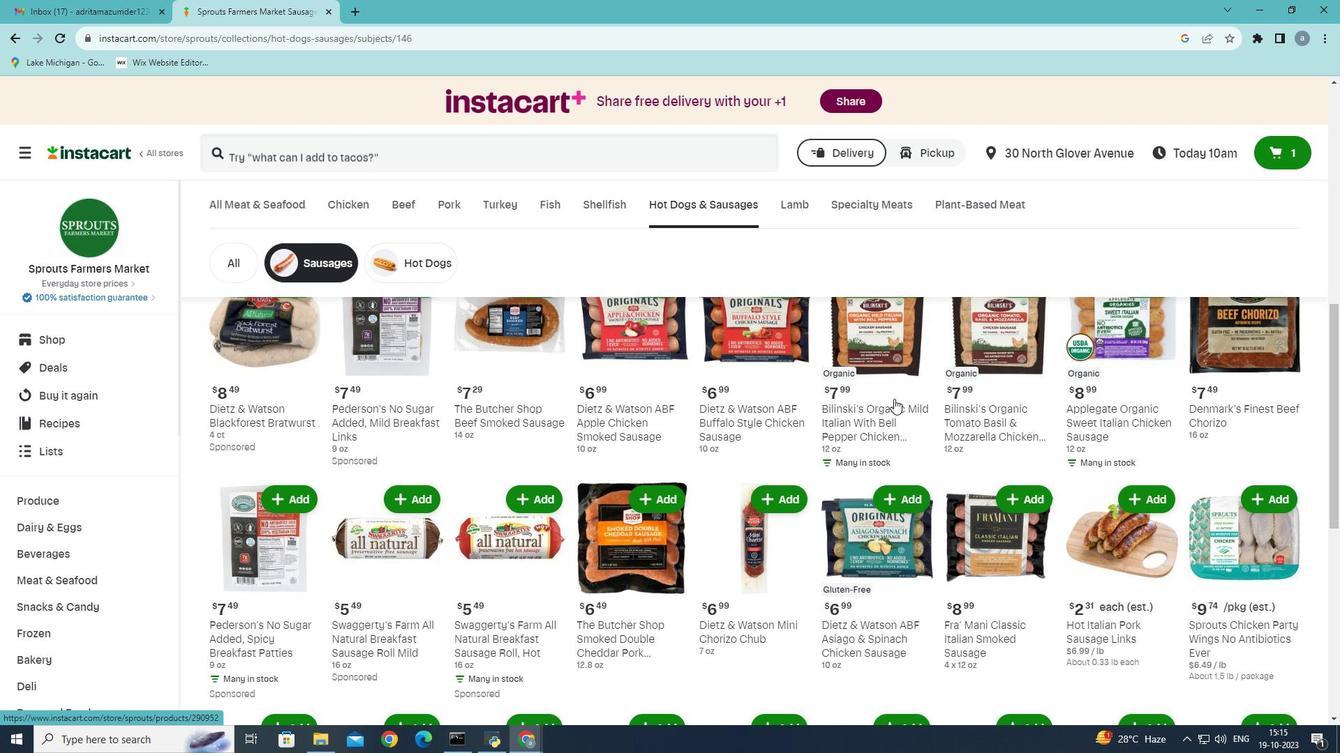 
Action: Mouse moved to (894, 353)
Screenshot: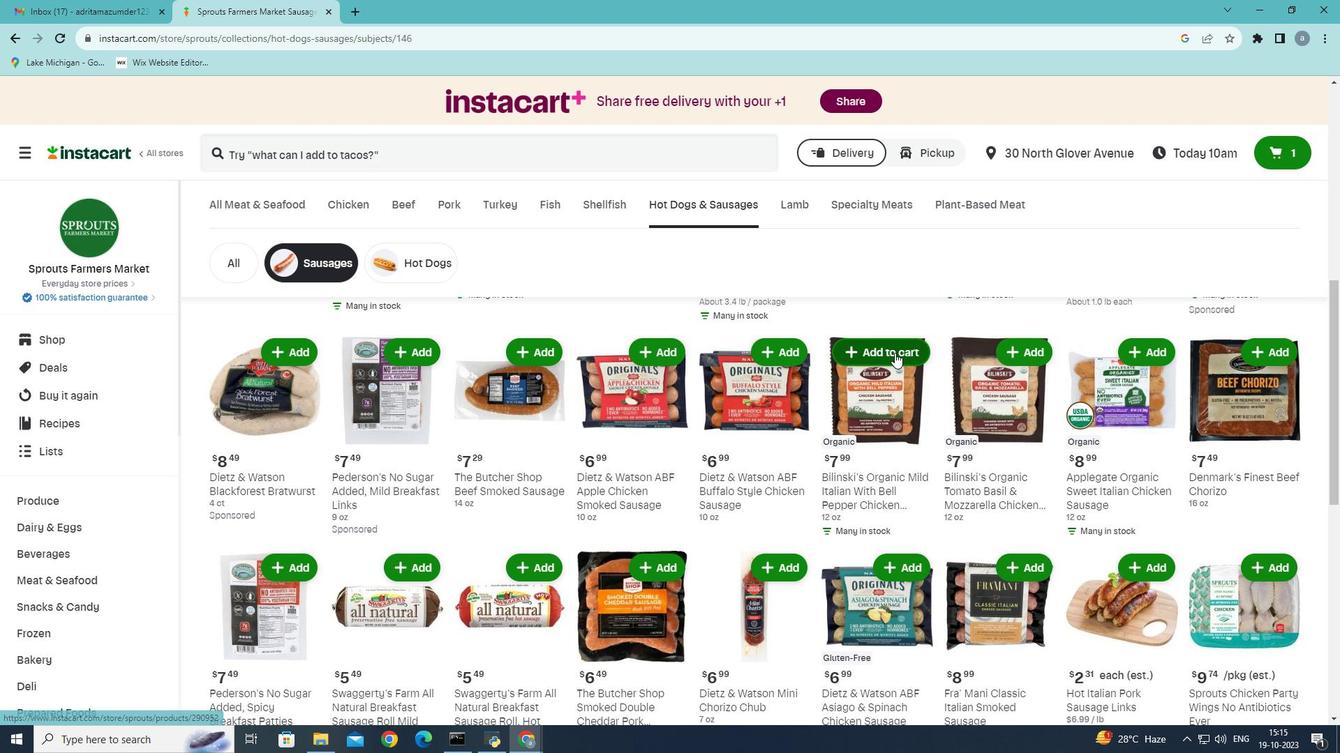 
Action: Mouse pressed left at (894, 353)
Screenshot: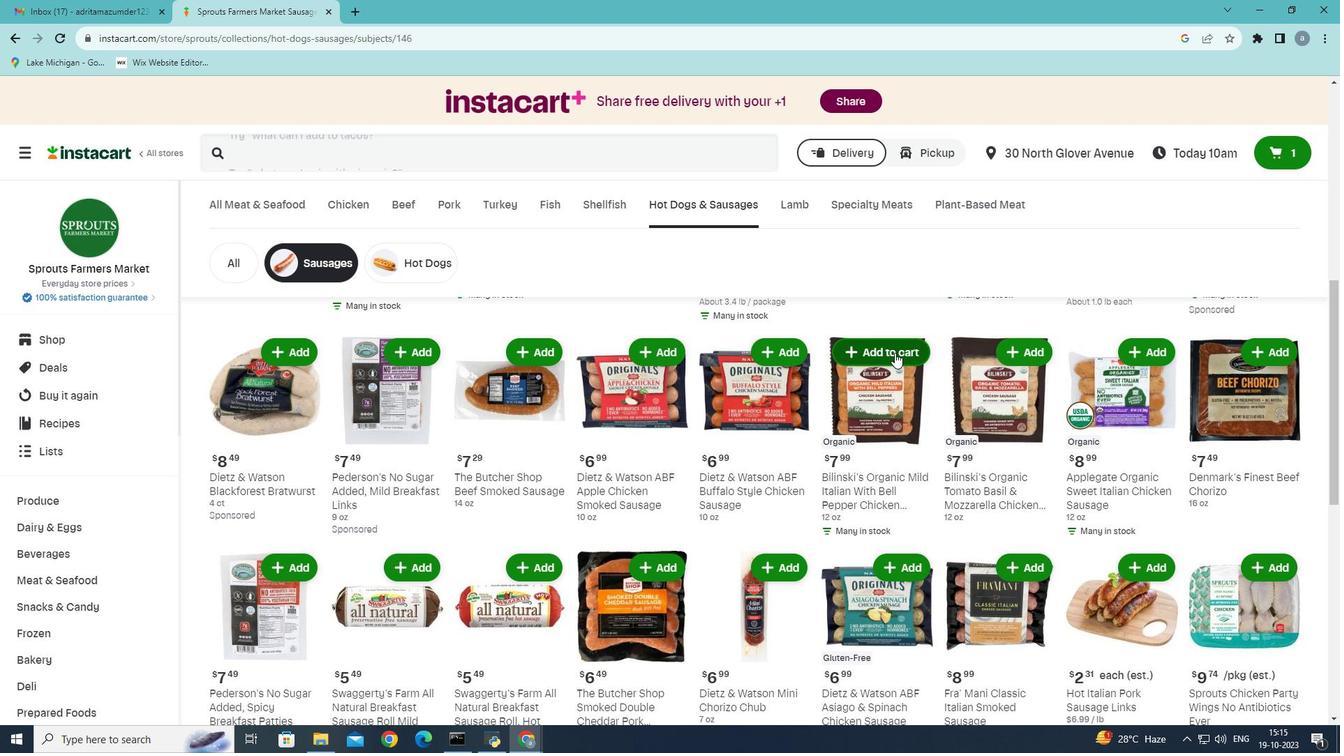 
